 Task: In the  document profit.html Insert page numer 'on bottom of the page' change page color to  'Blue'. Write company name: Versatile
Action: Mouse moved to (305, 463)
Screenshot: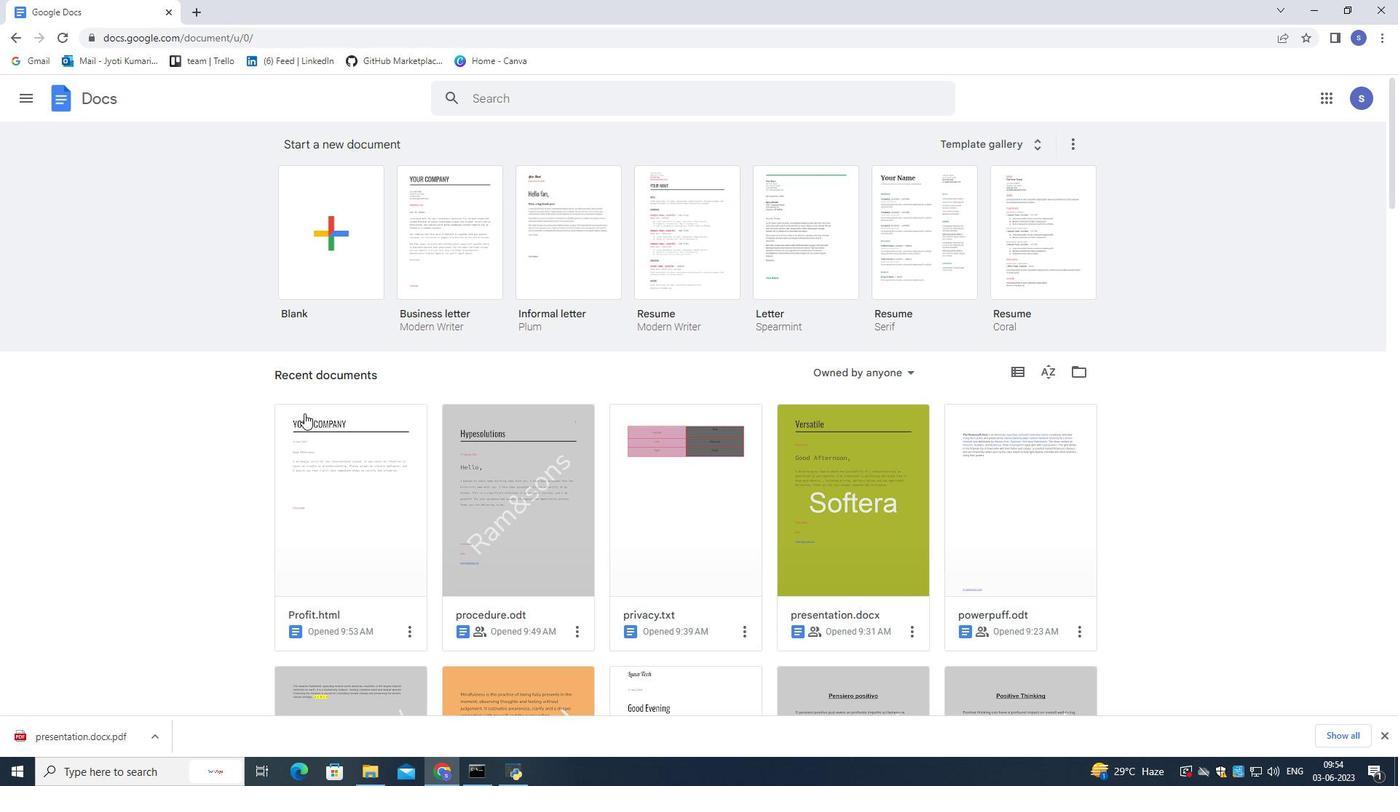 
Action: Mouse pressed left at (305, 463)
Screenshot: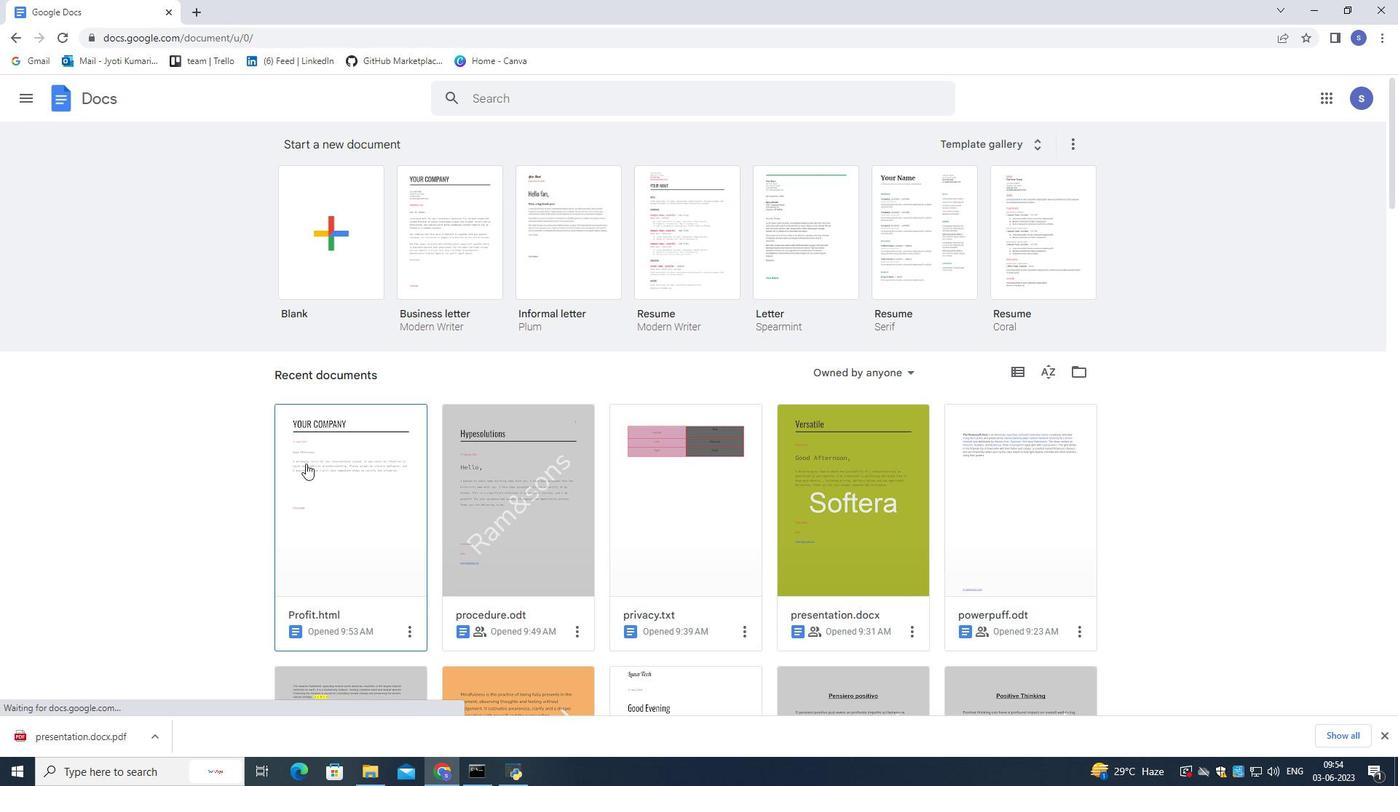 
Action: Mouse pressed left at (305, 463)
Screenshot: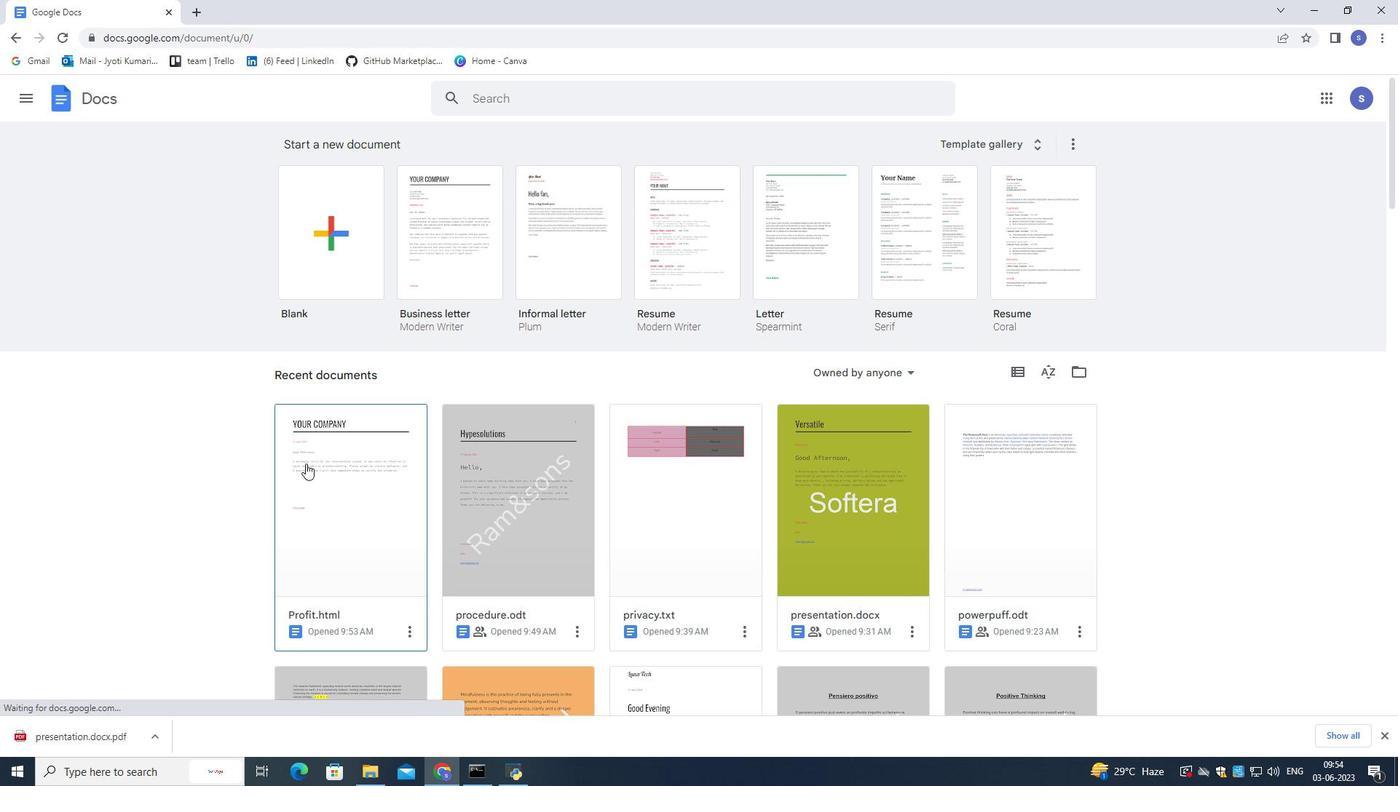 
Action: Mouse moved to (160, 105)
Screenshot: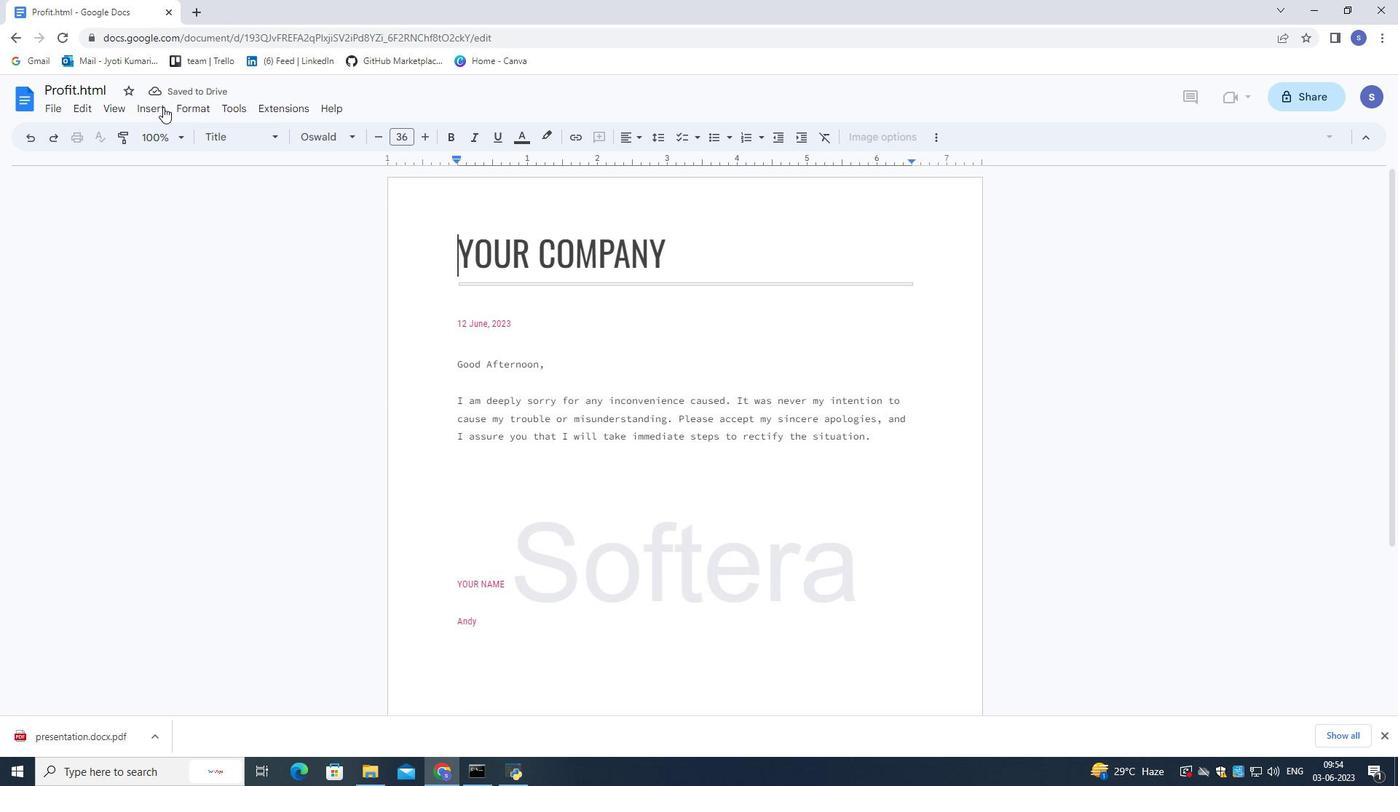 
Action: Mouse pressed left at (160, 105)
Screenshot: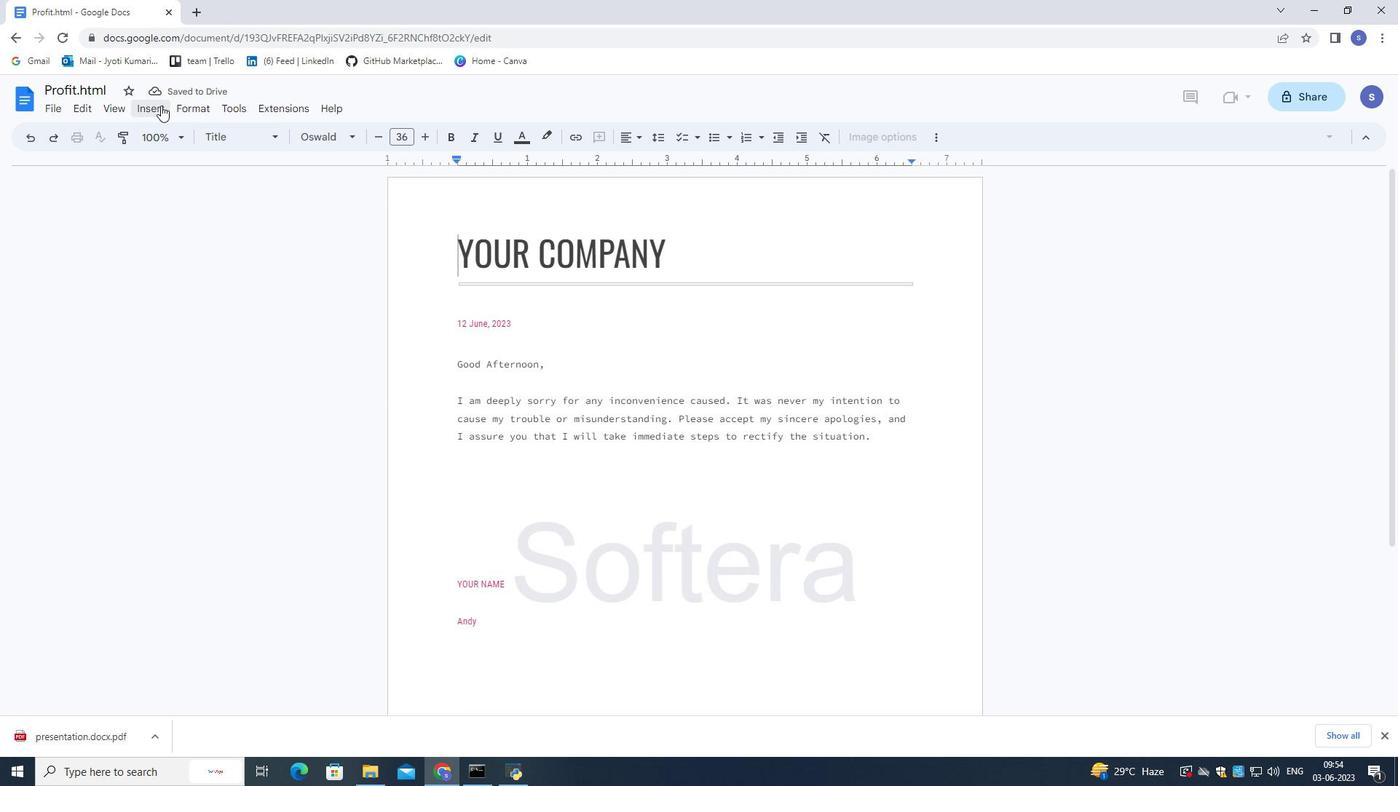 
Action: Mouse moved to (399, 597)
Screenshot: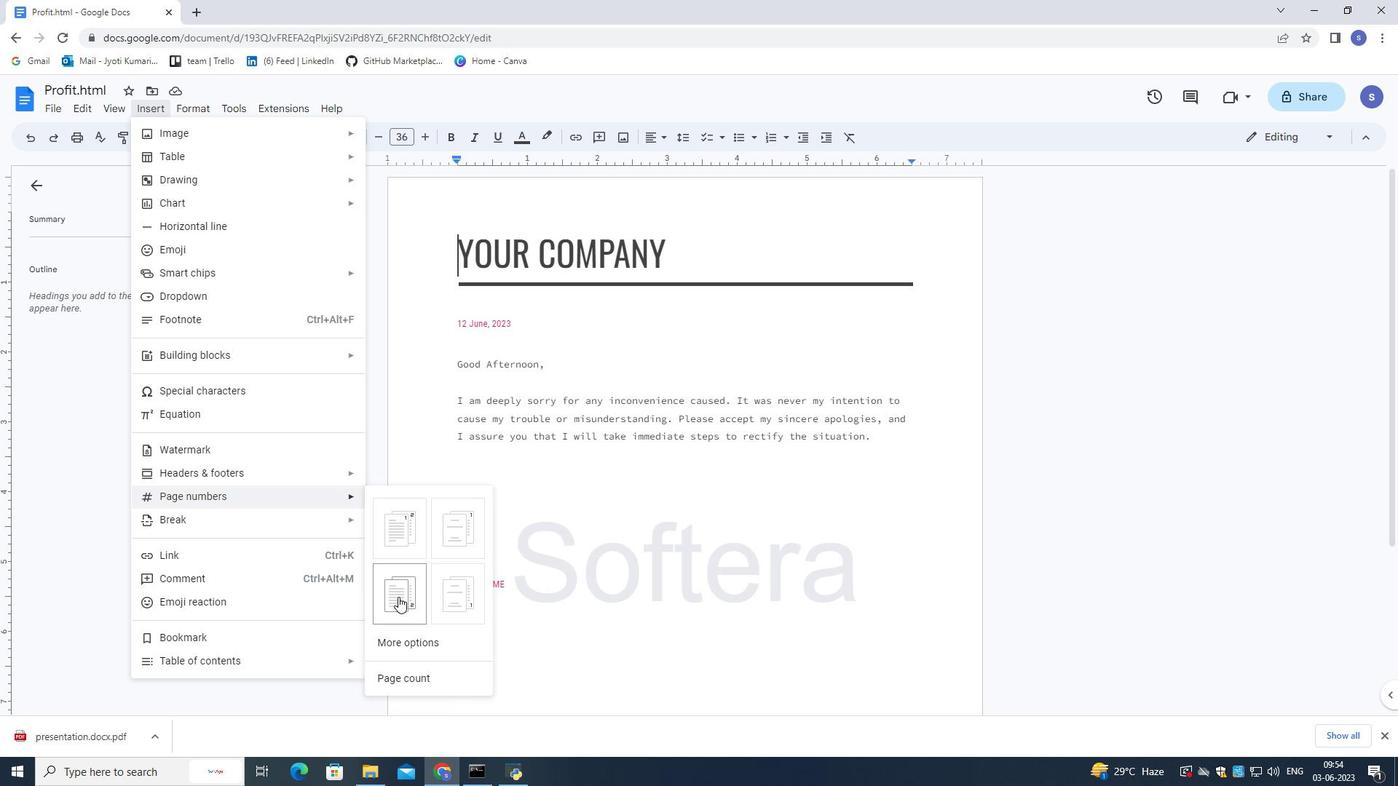 
Action: Mouse pressed left at (399, 597)
Screenshot: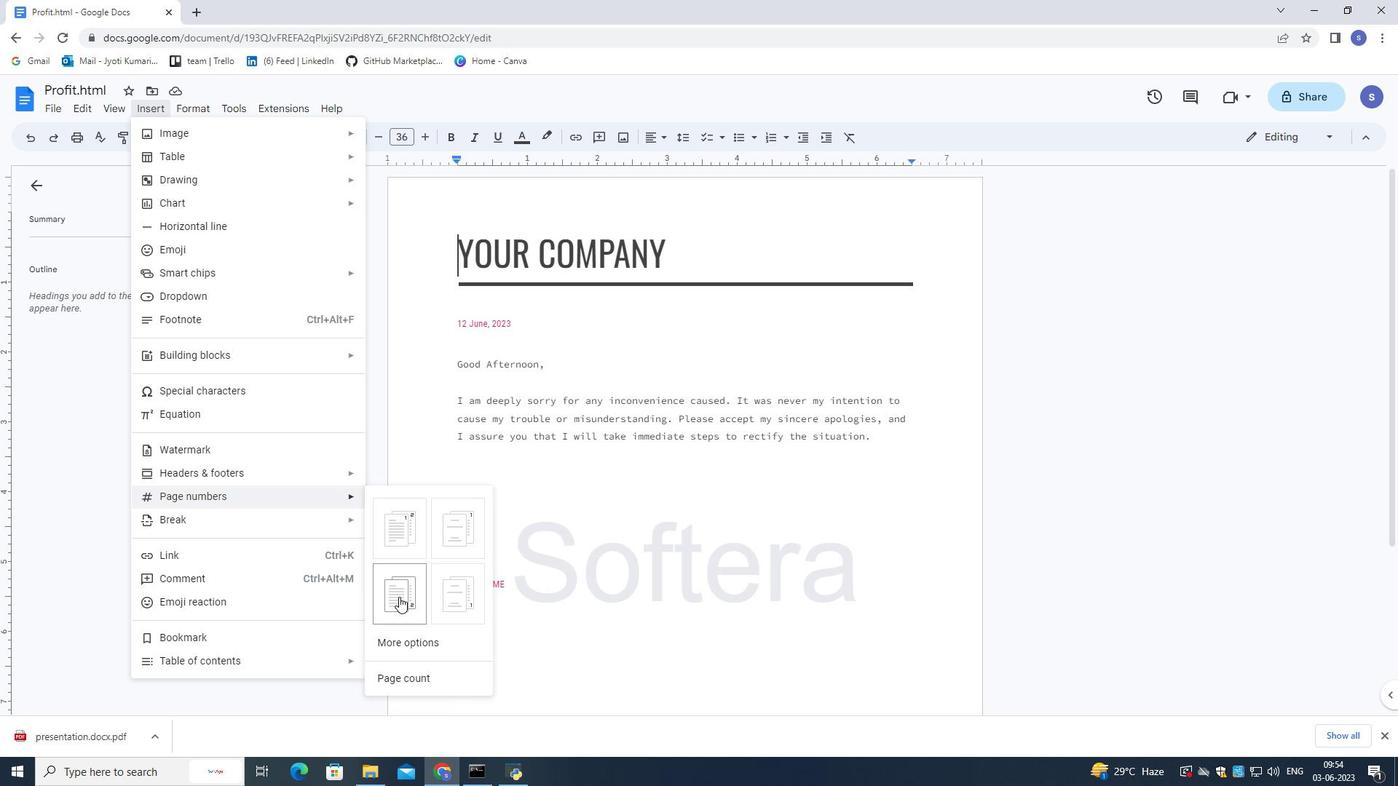
Action: Mouse moved to (47, 107)
Screenshot: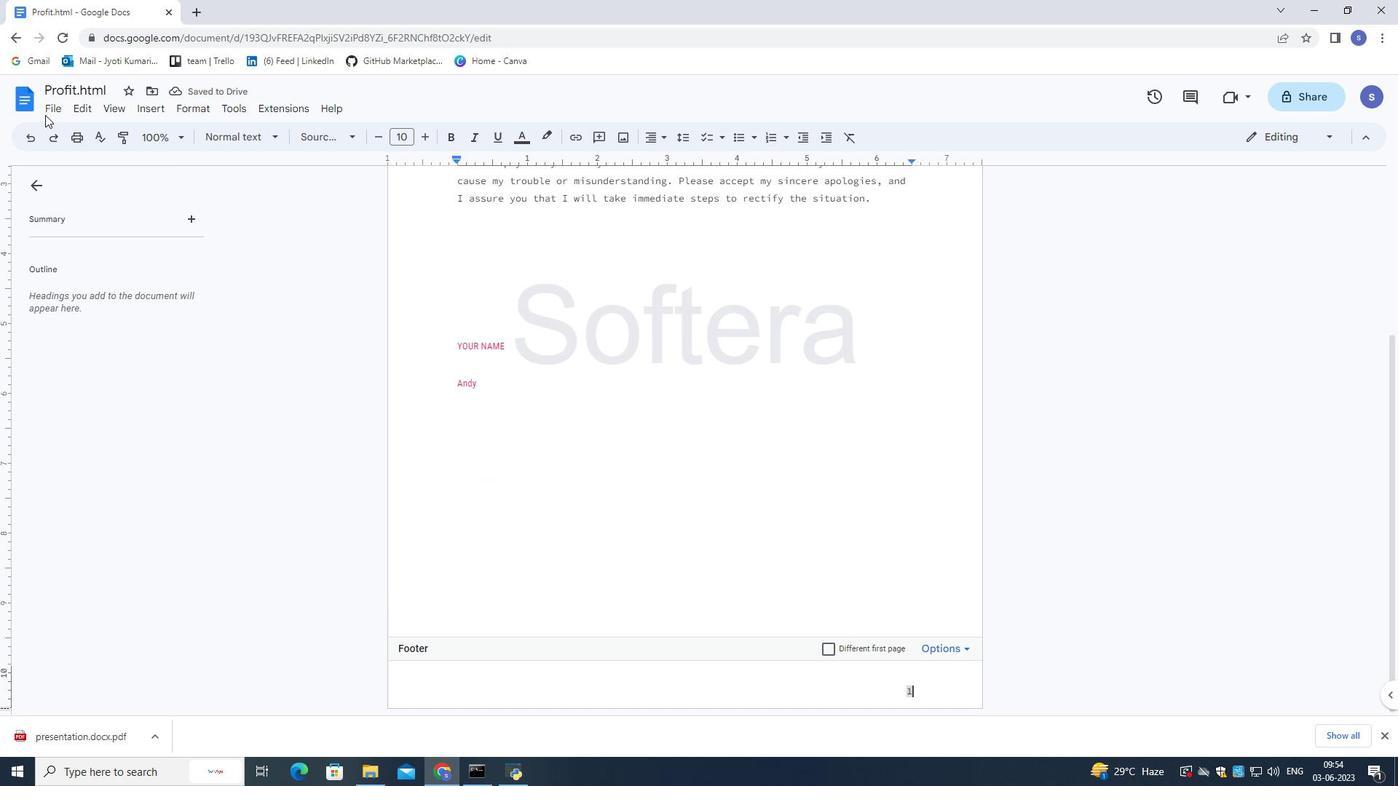 
Action: Mouse pressed left at (47, 107)
Screenshot: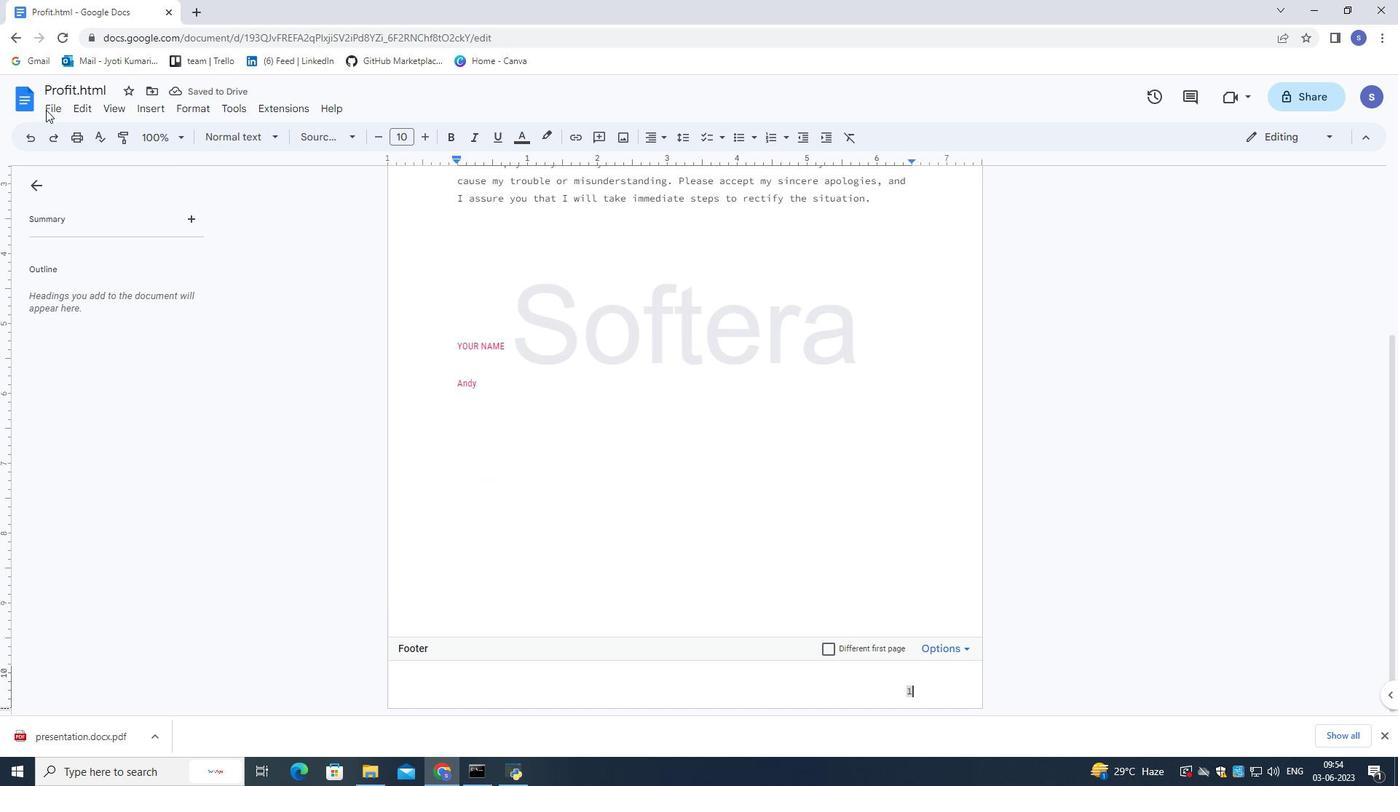 
Action: Mouse moved to (104, 508)
Screenshot: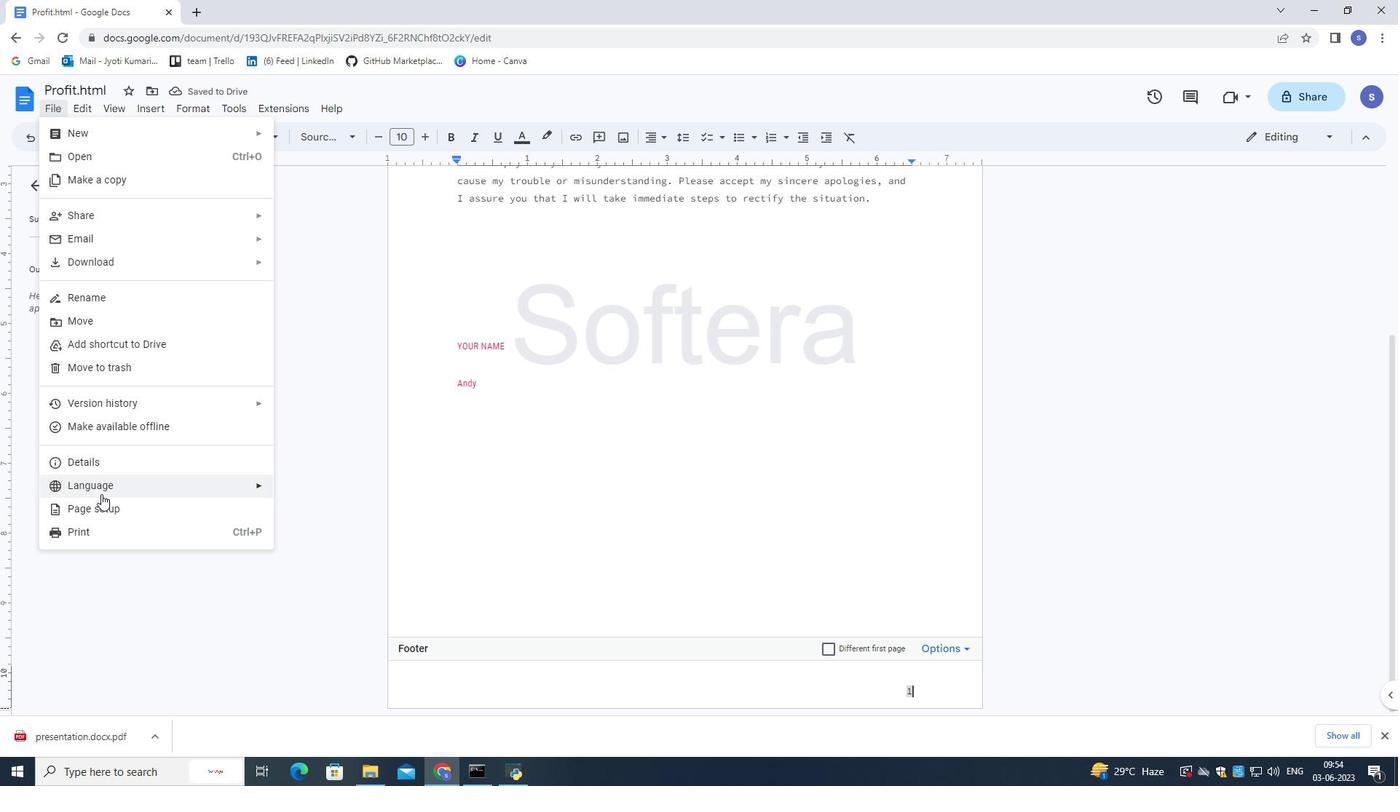 
Action: Mouse pressed left at (104, 508)
Screenshot: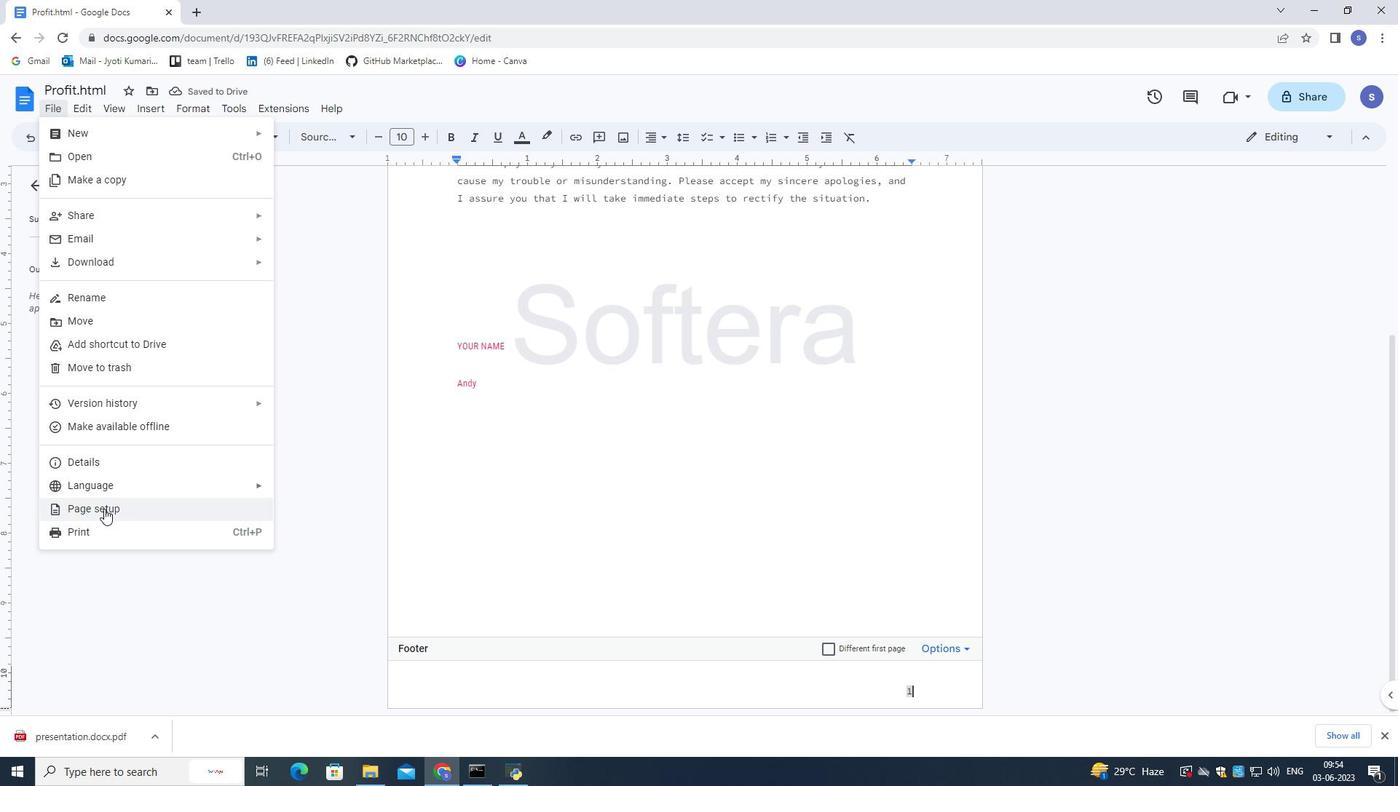 
Action: Mouse moved to (579, 485)
Screenshot: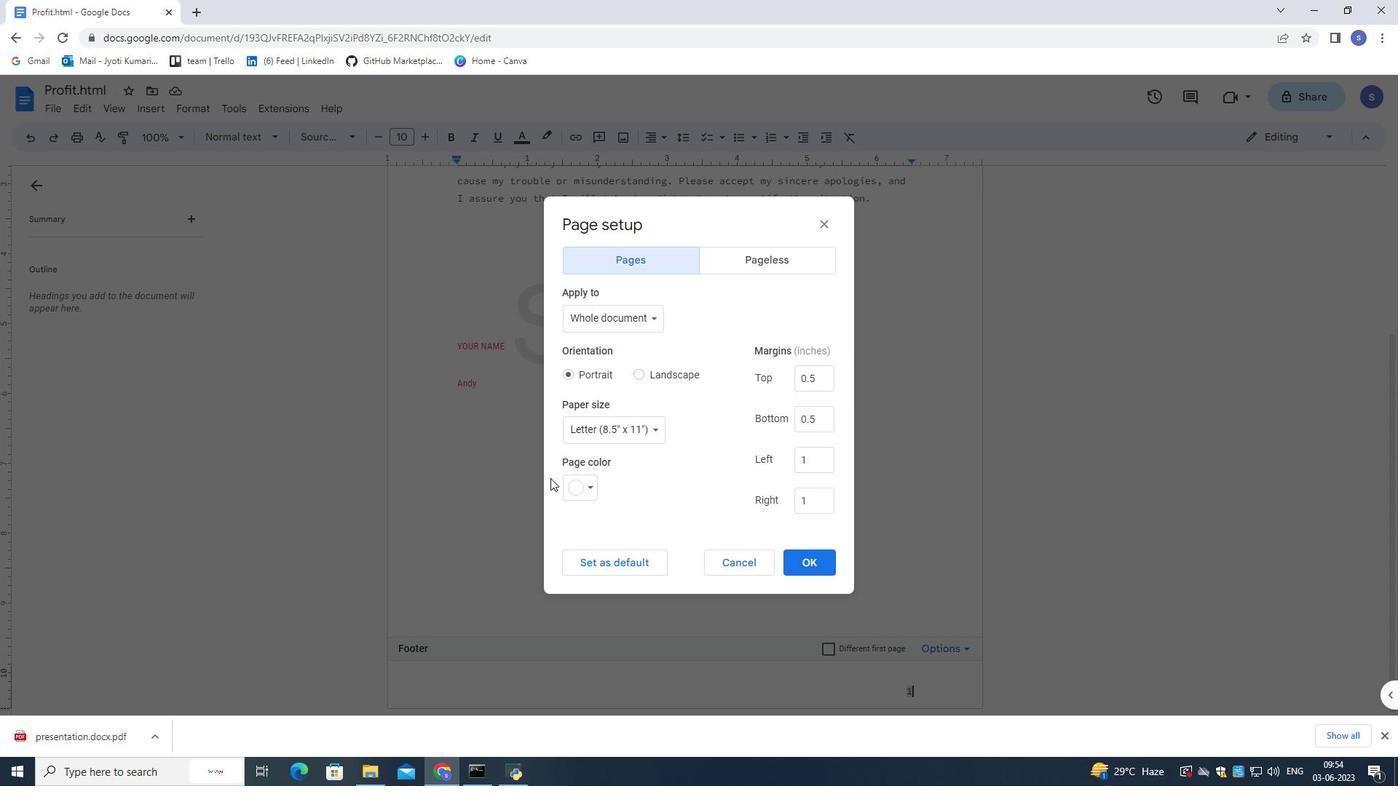 
Action: Mouse pressed left at (579, 485)
Screenshot: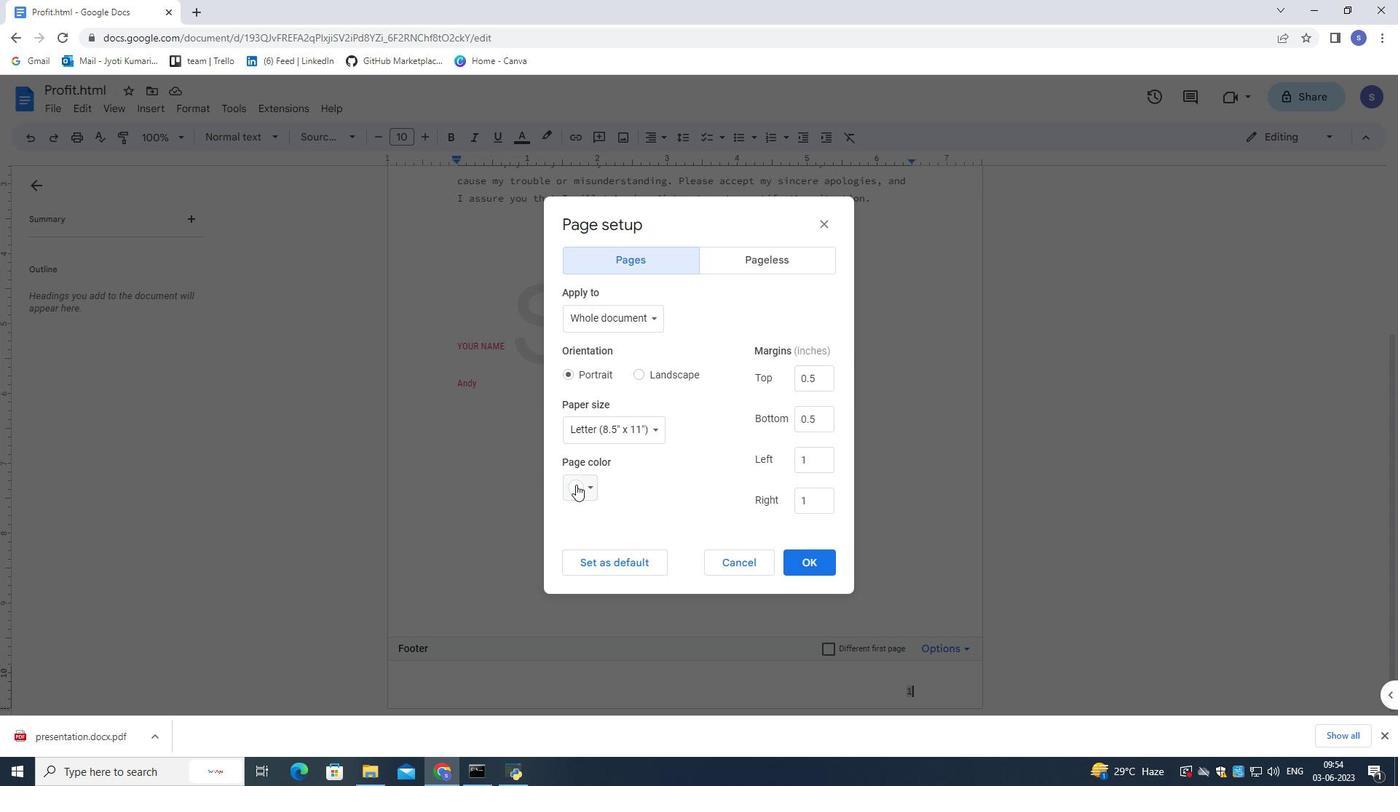 
Action: Mouse moved to (691, 581)
Screenshot: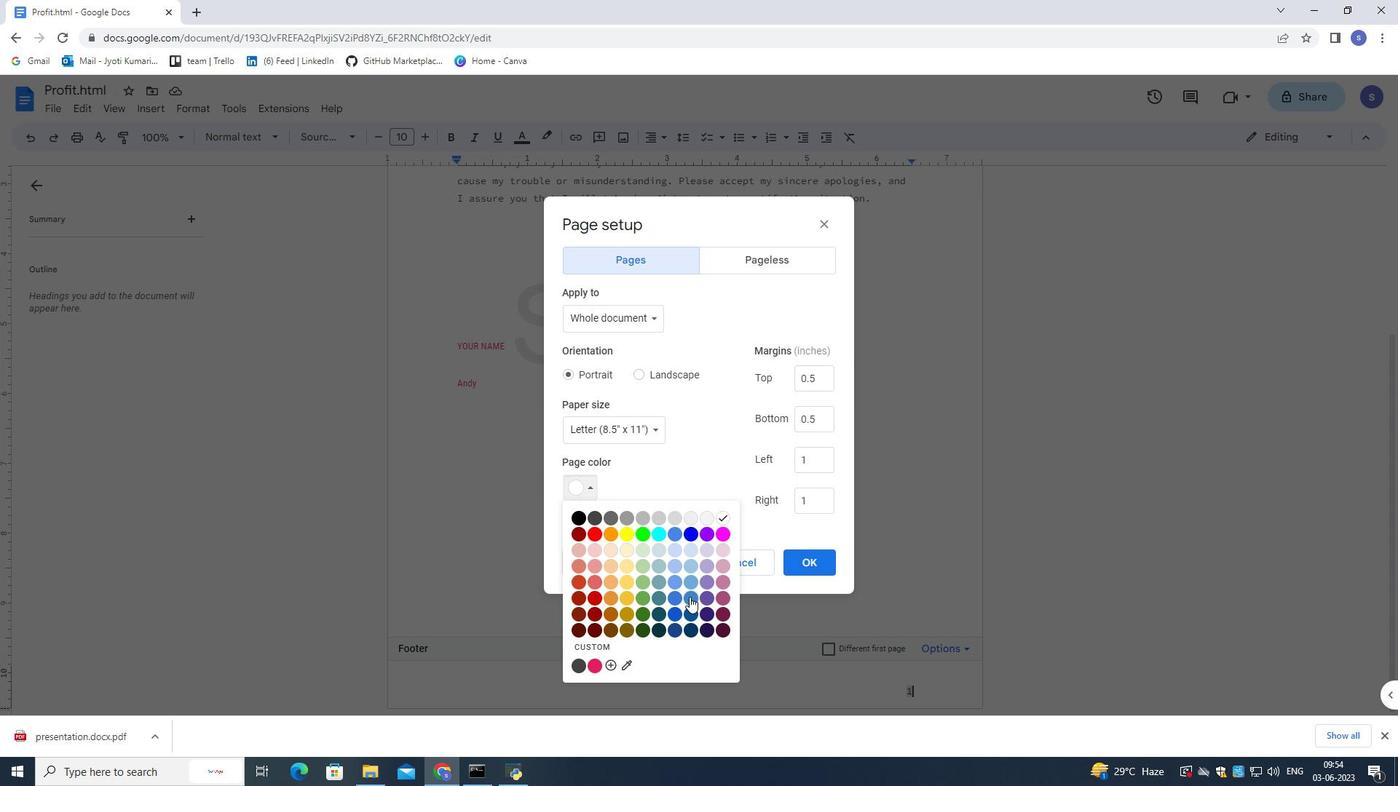 
Action: Mouse pressed left at (691, 581)
Screenshot: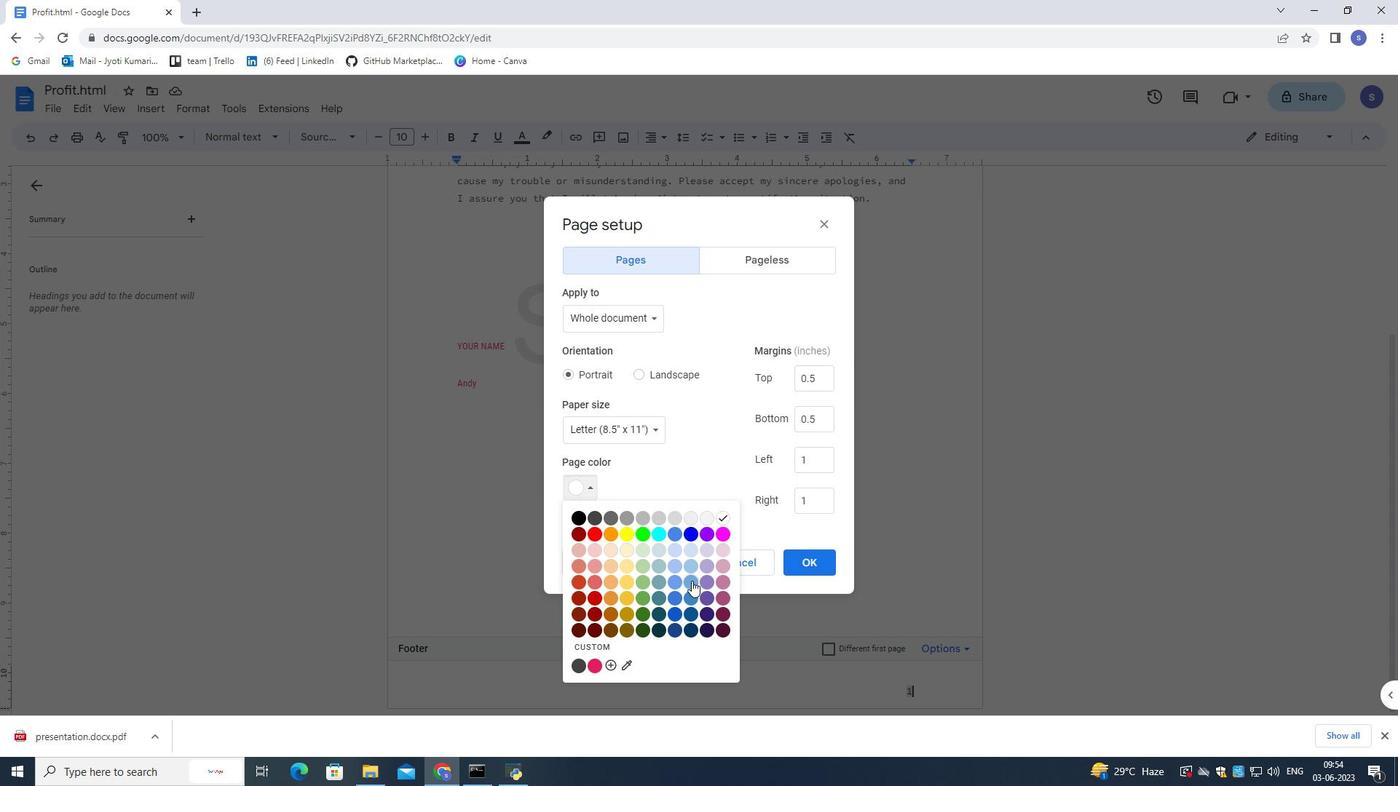 
Action: Mouse moved to (820, 562)
Screenshot: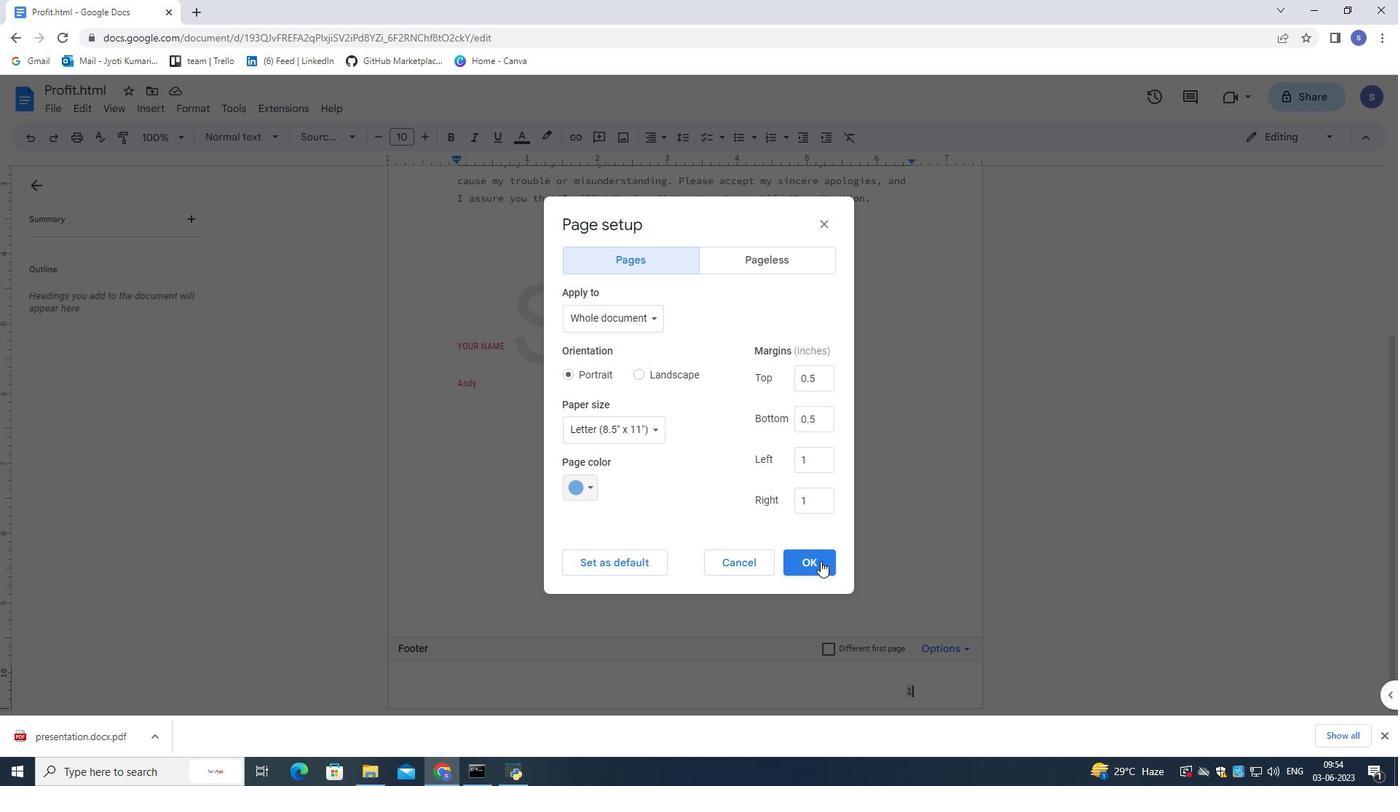
Action: Mouse pressed left at (820, 562)
Screenshot: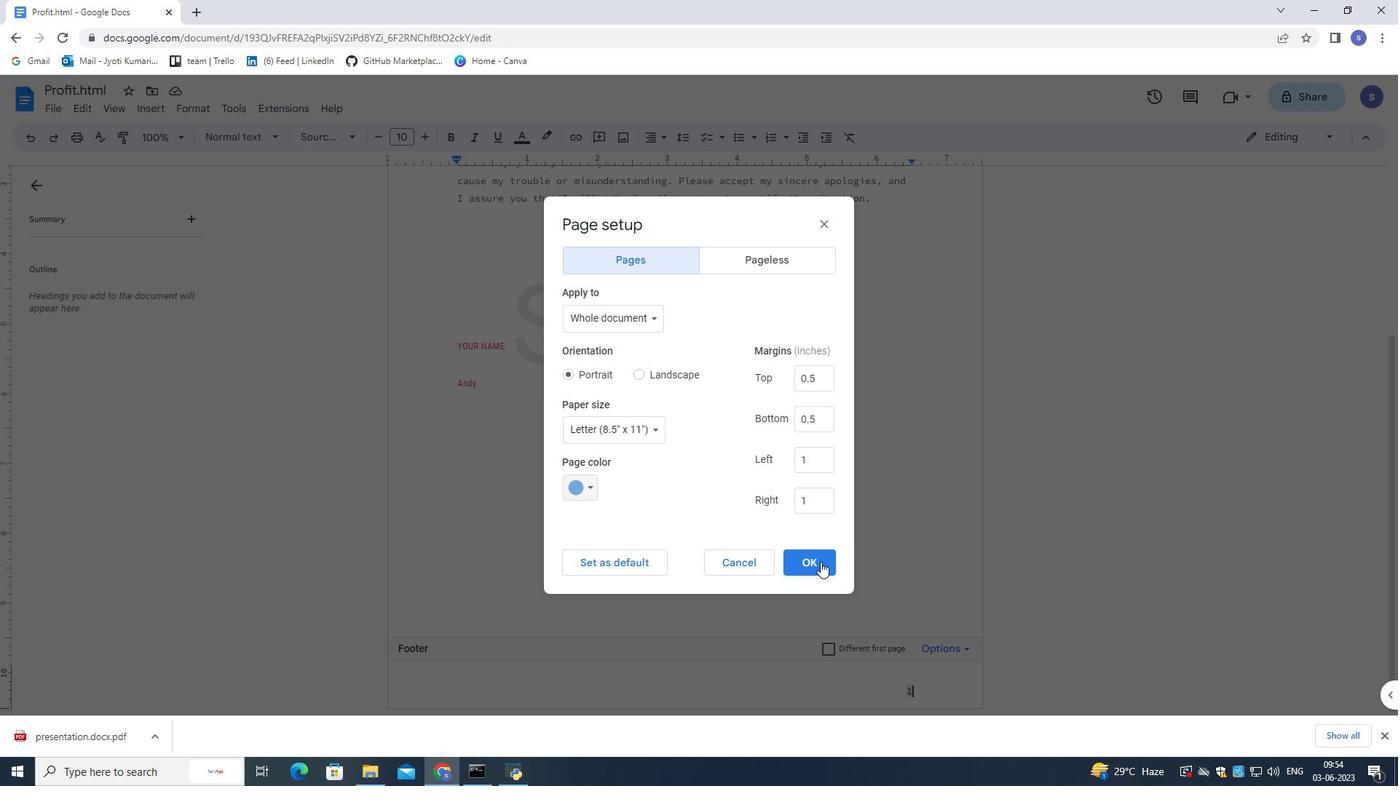 
Action: Mouse moved to (699, 467)
Screenshot: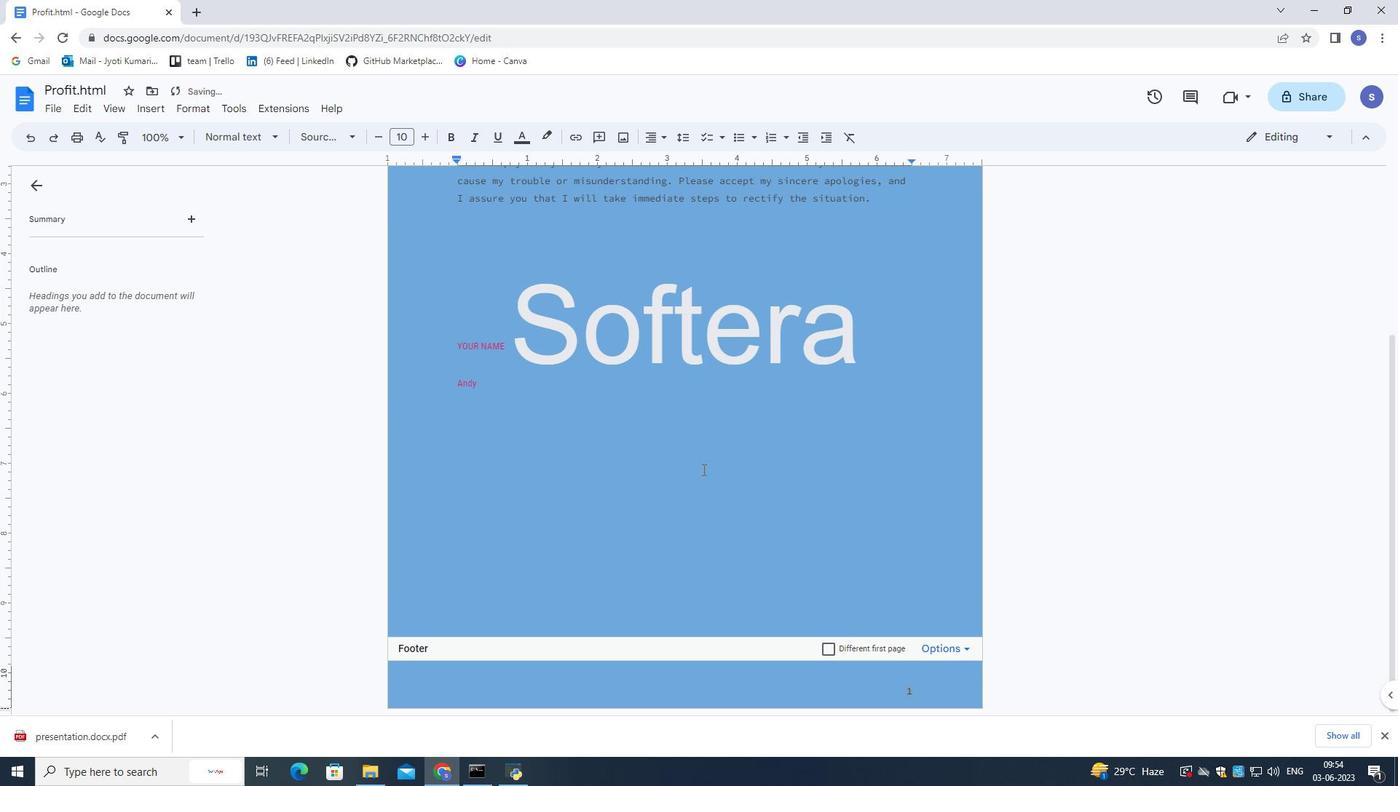 
Action: Mouse scrolled (699, 468) with delta (0, 0)
Screenshot: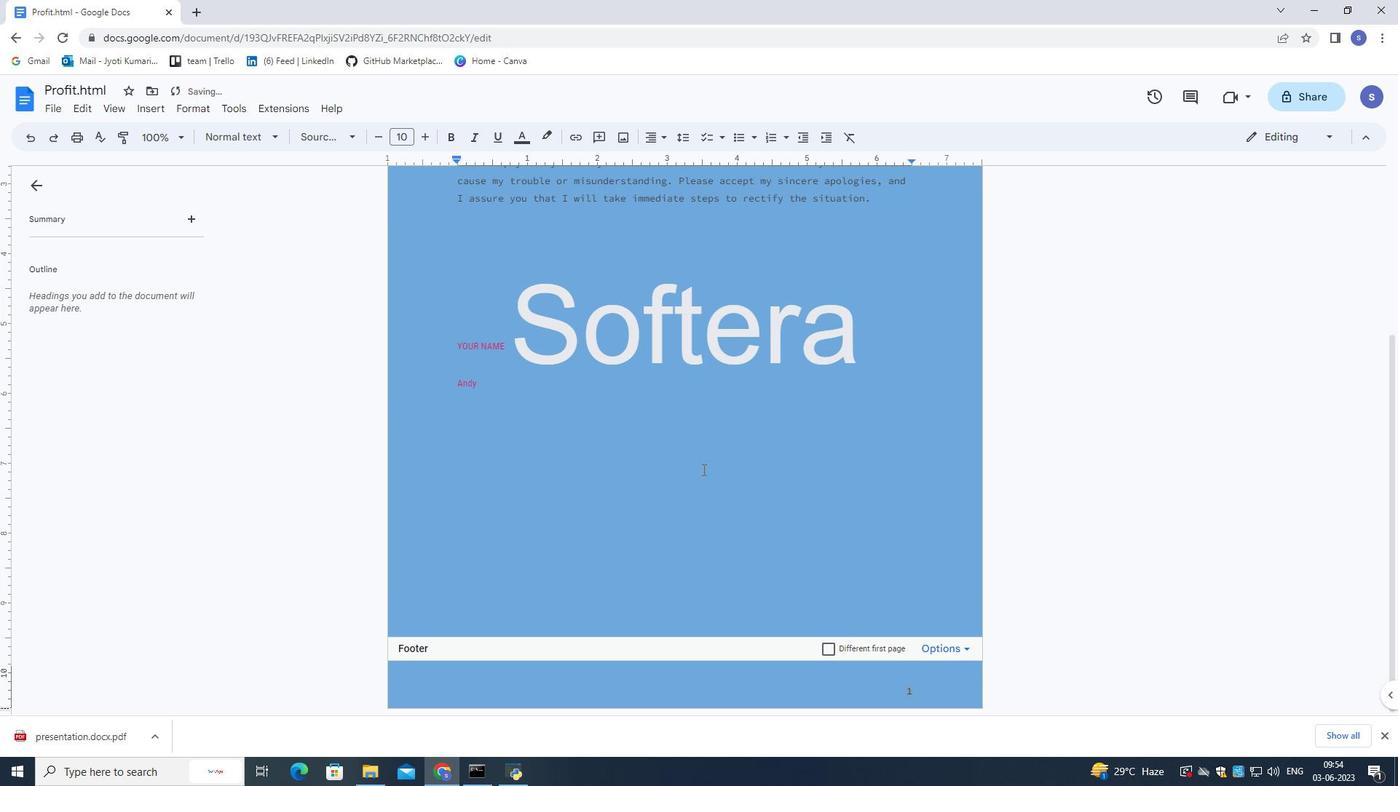 
Action: Mouse moved to (698, 466)
Screenshot: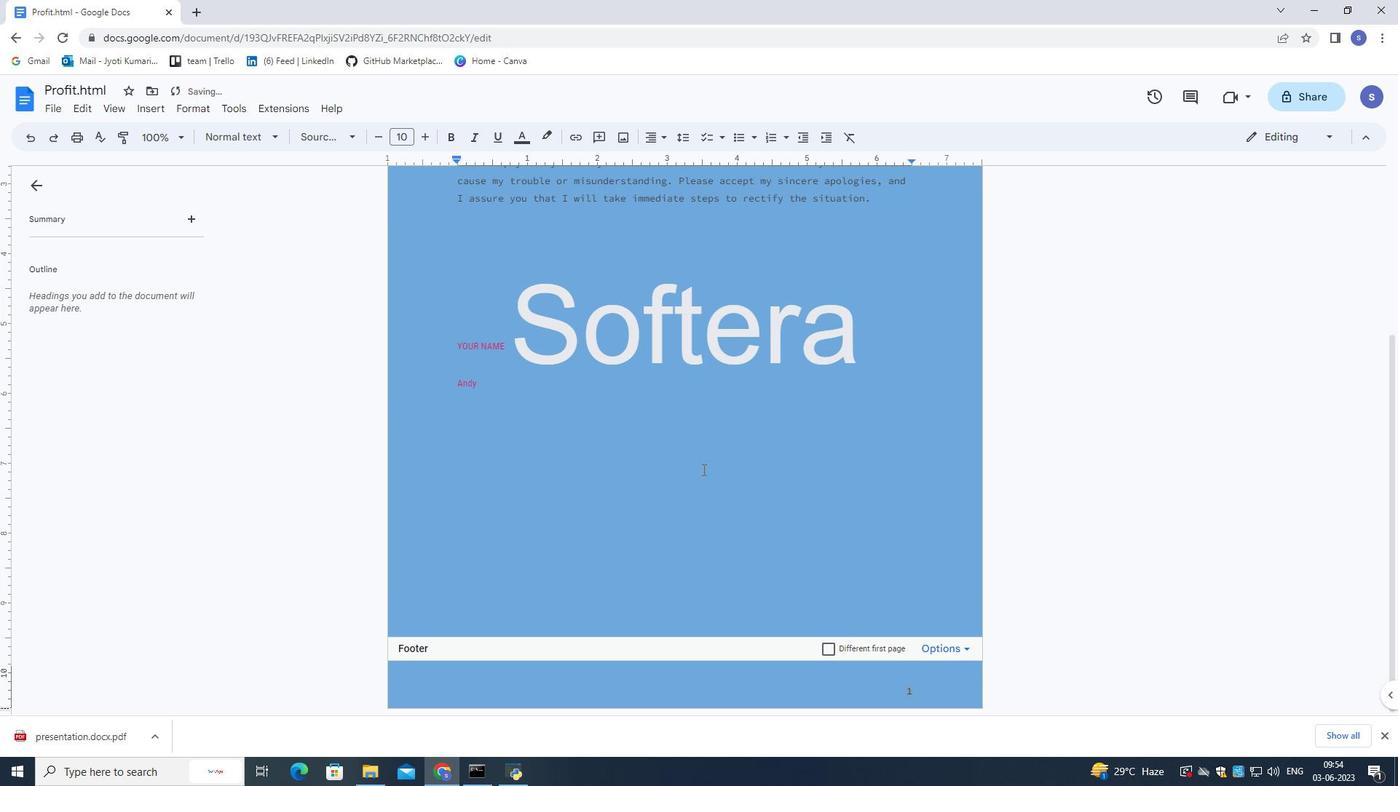 
Action: Mouse scrolled (698, 467) with delta (0, 0)
Screenshot: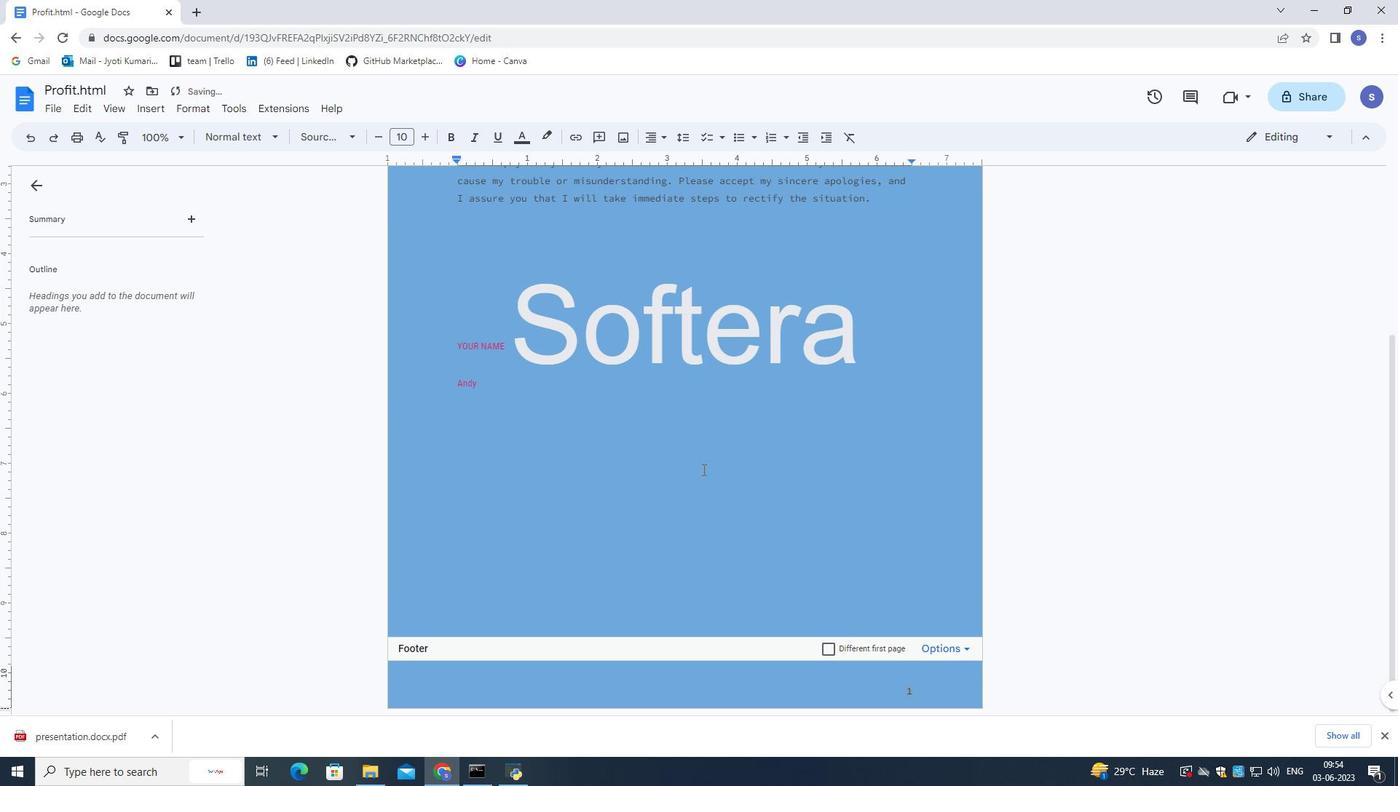 
Action: Mouse scrolled (698, 467) with delta (0, 0)
Screenshot: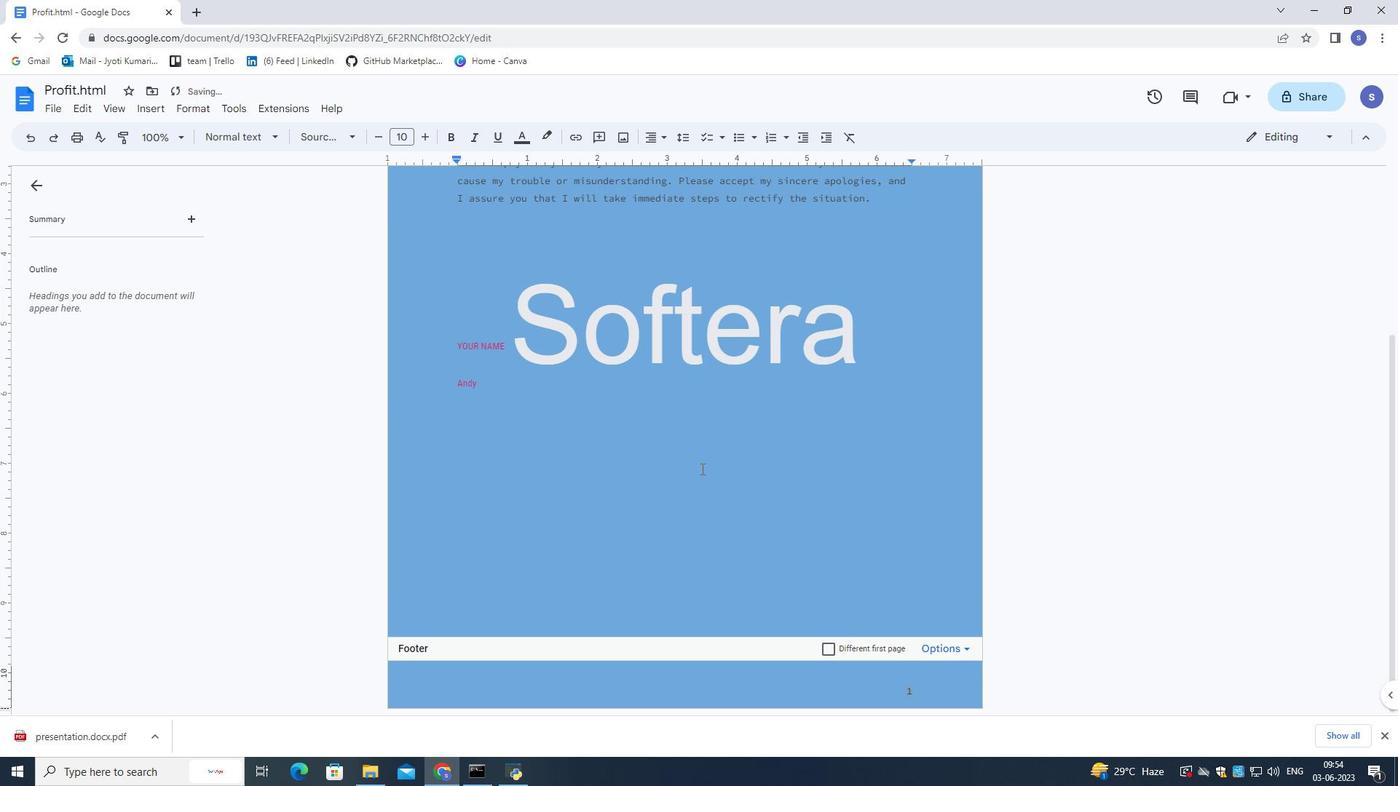 
Action: Mouse moved to (698, 466)
Screenshot: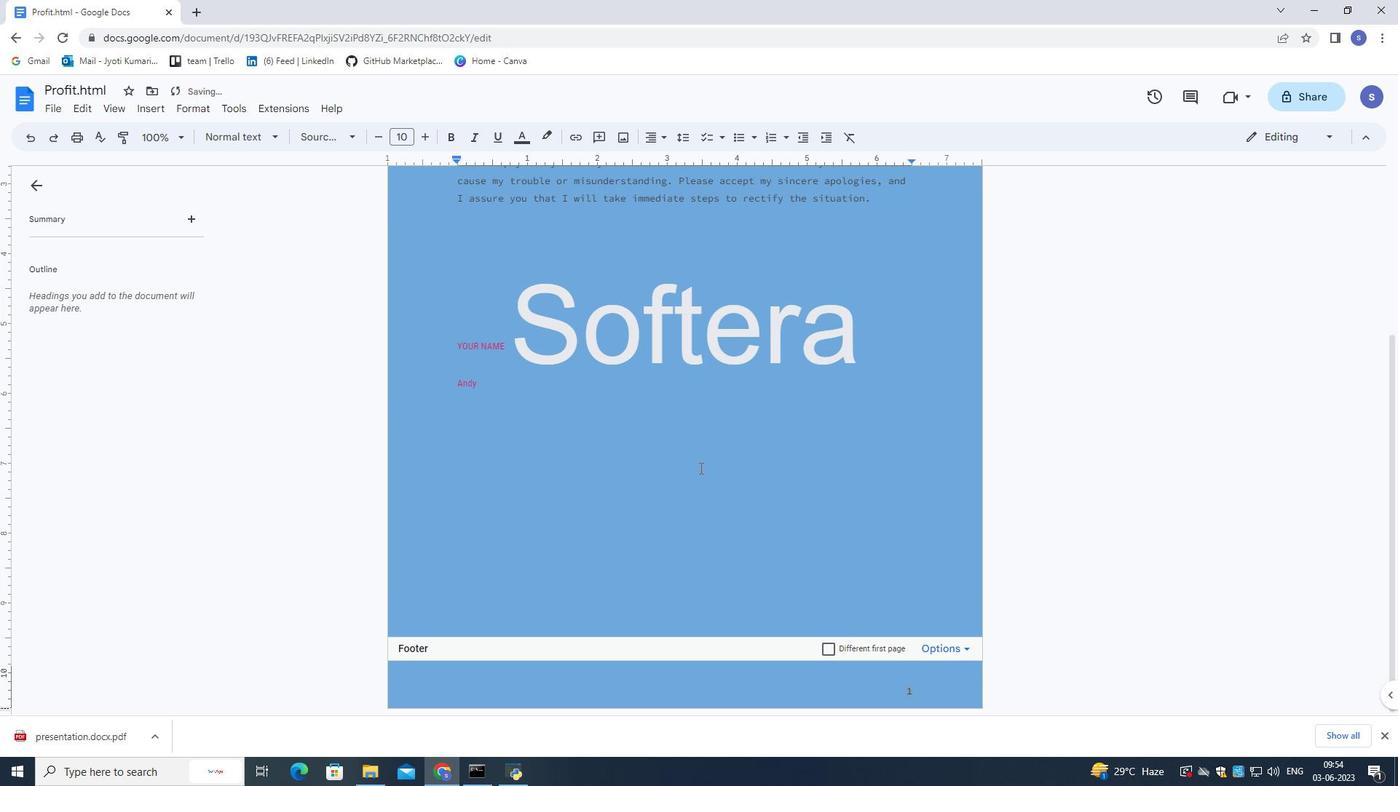 
Action: Mouse scrolled (698, 466) with delta (0, 0)
Screenshot: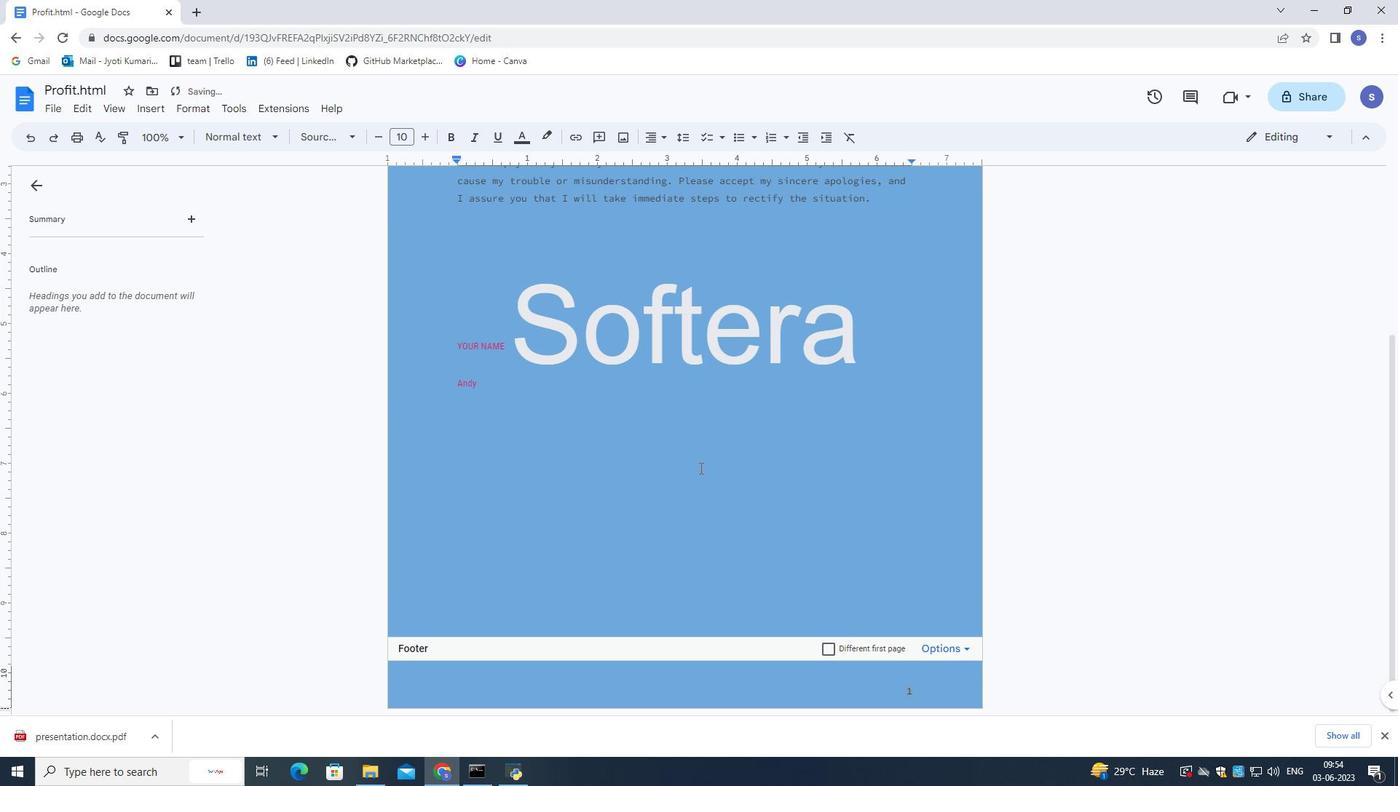 
Action: Mouse moved to (698, 465)
Screenshot: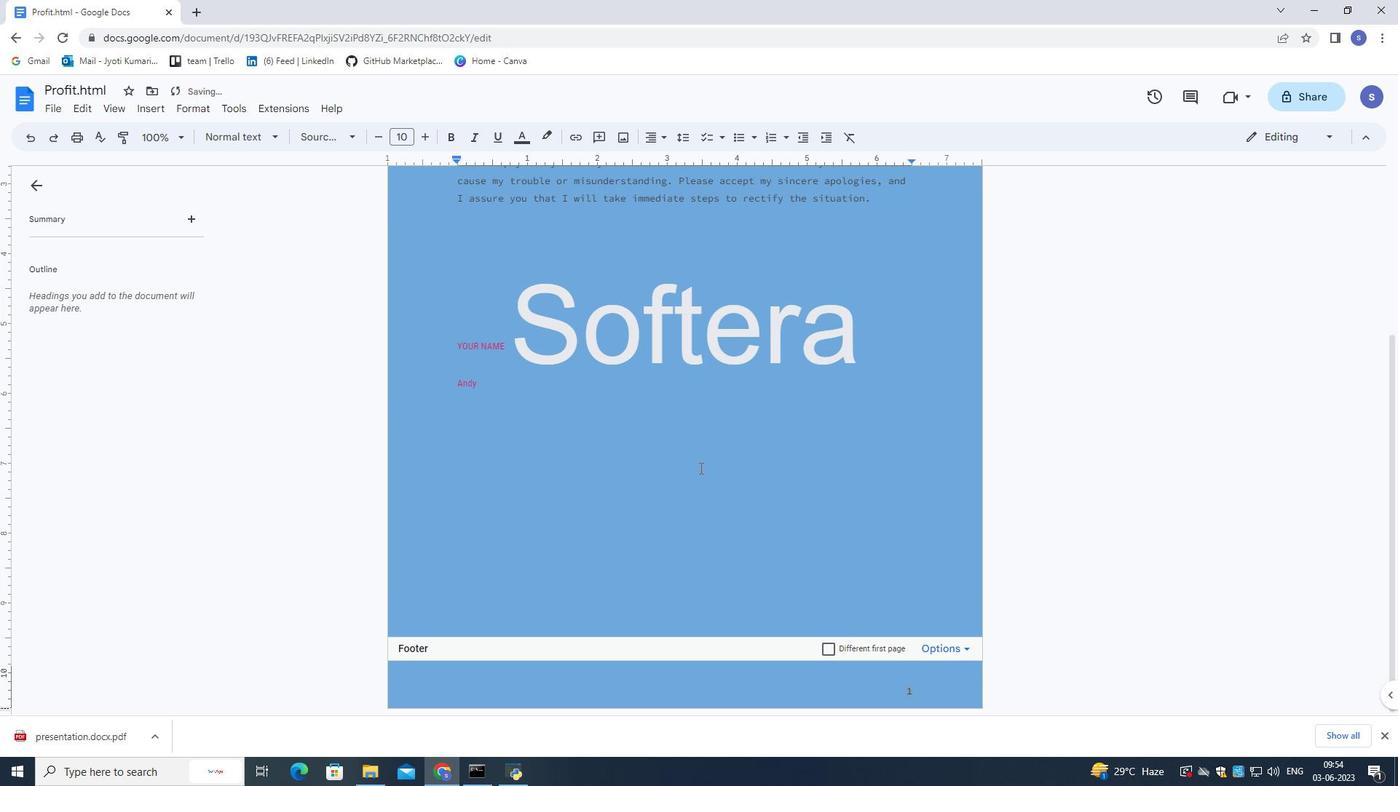 
Action: Mouse scrolled (698, 466) with delta (0, 0)
Screenshot: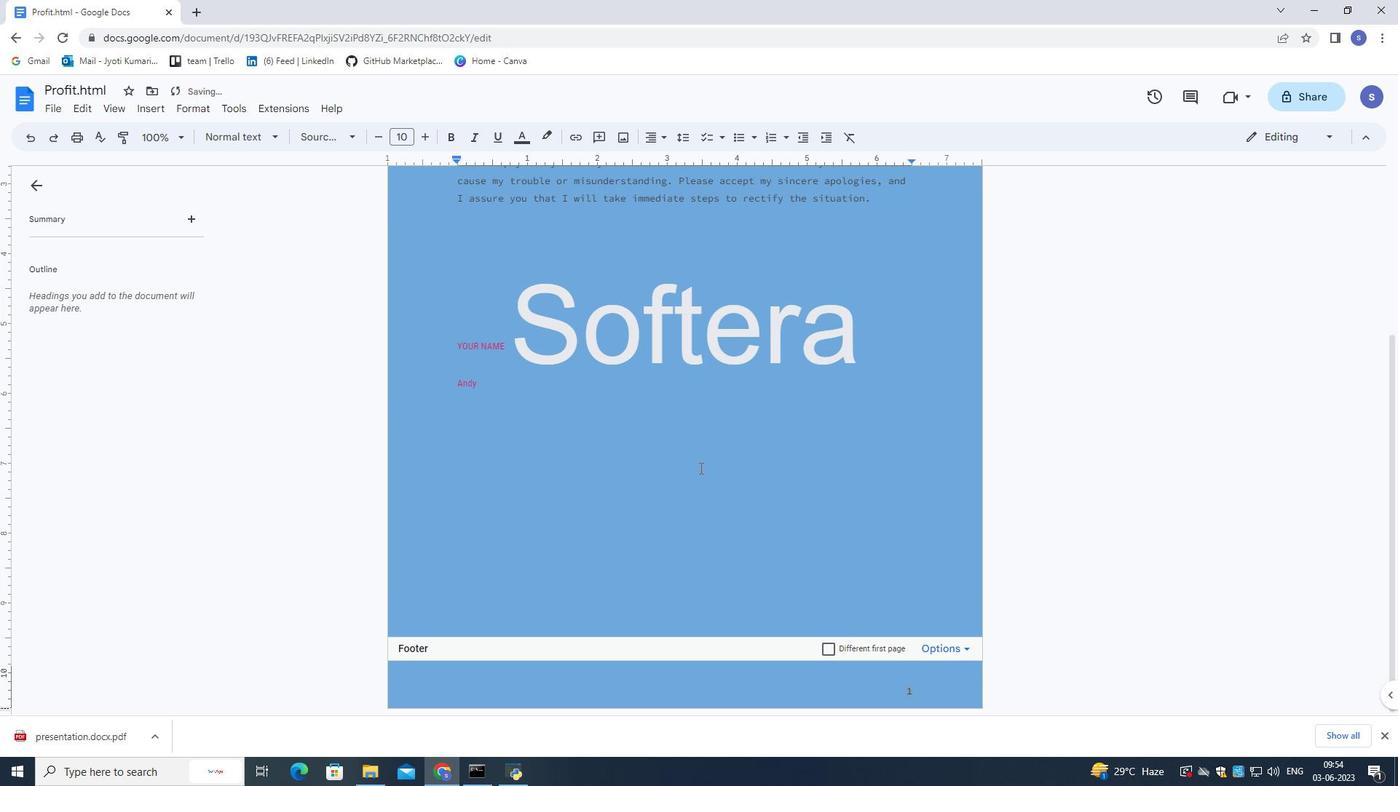 
Action: Mouse moved to (696, 464)
Screenshot: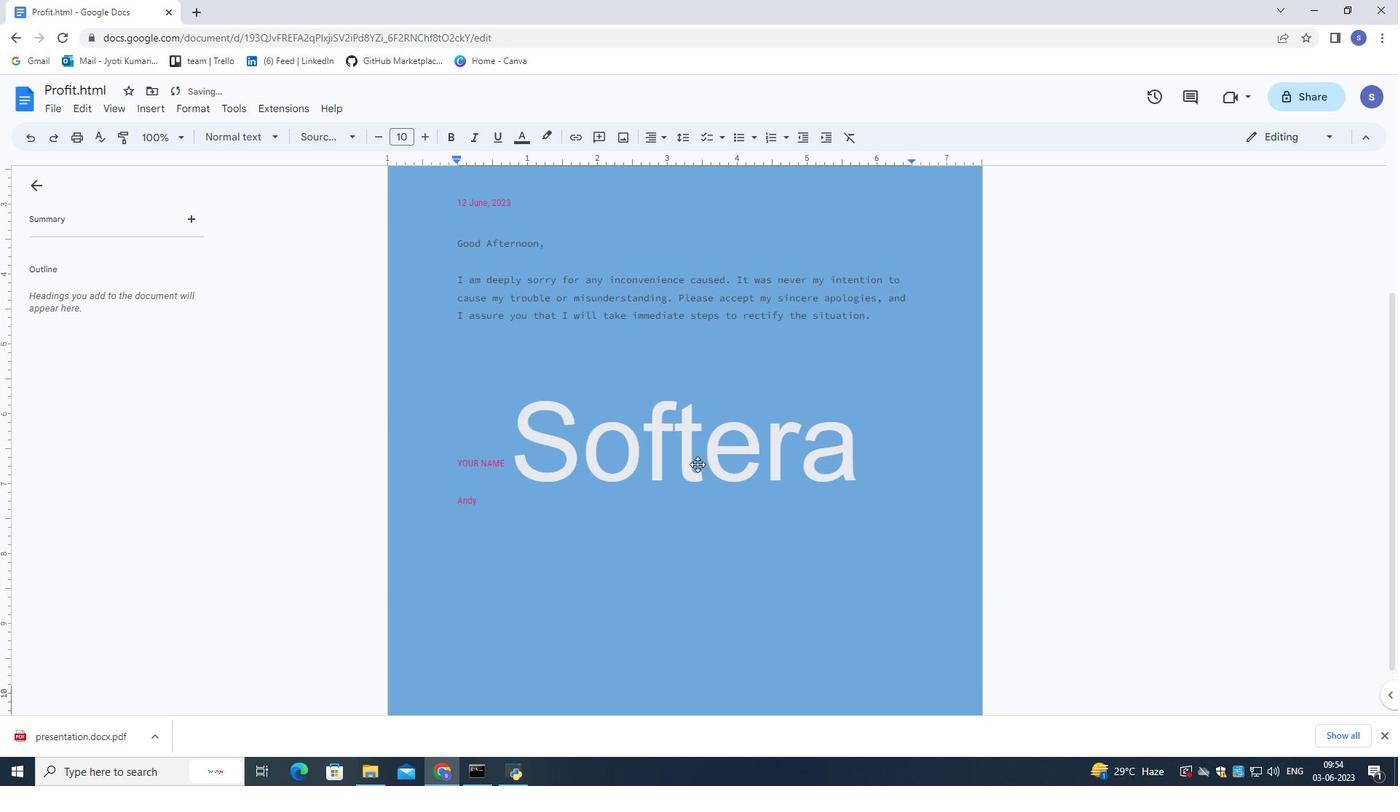 
Action: Mouse scrolled (696, 465) with delta (0, 0)
Screenshot: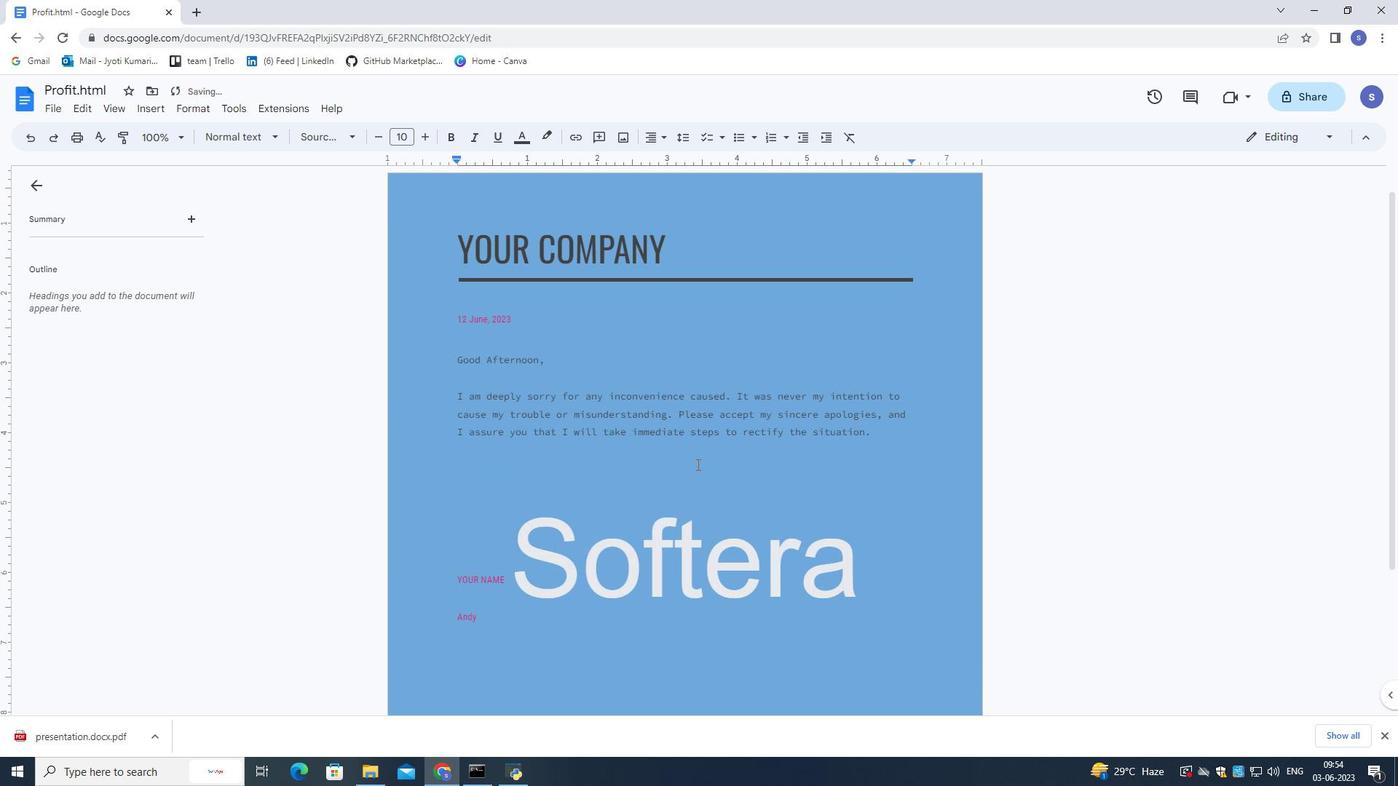 
Action: Mouse scrolled (696, 465) with delta (0, 0)
Screenshot: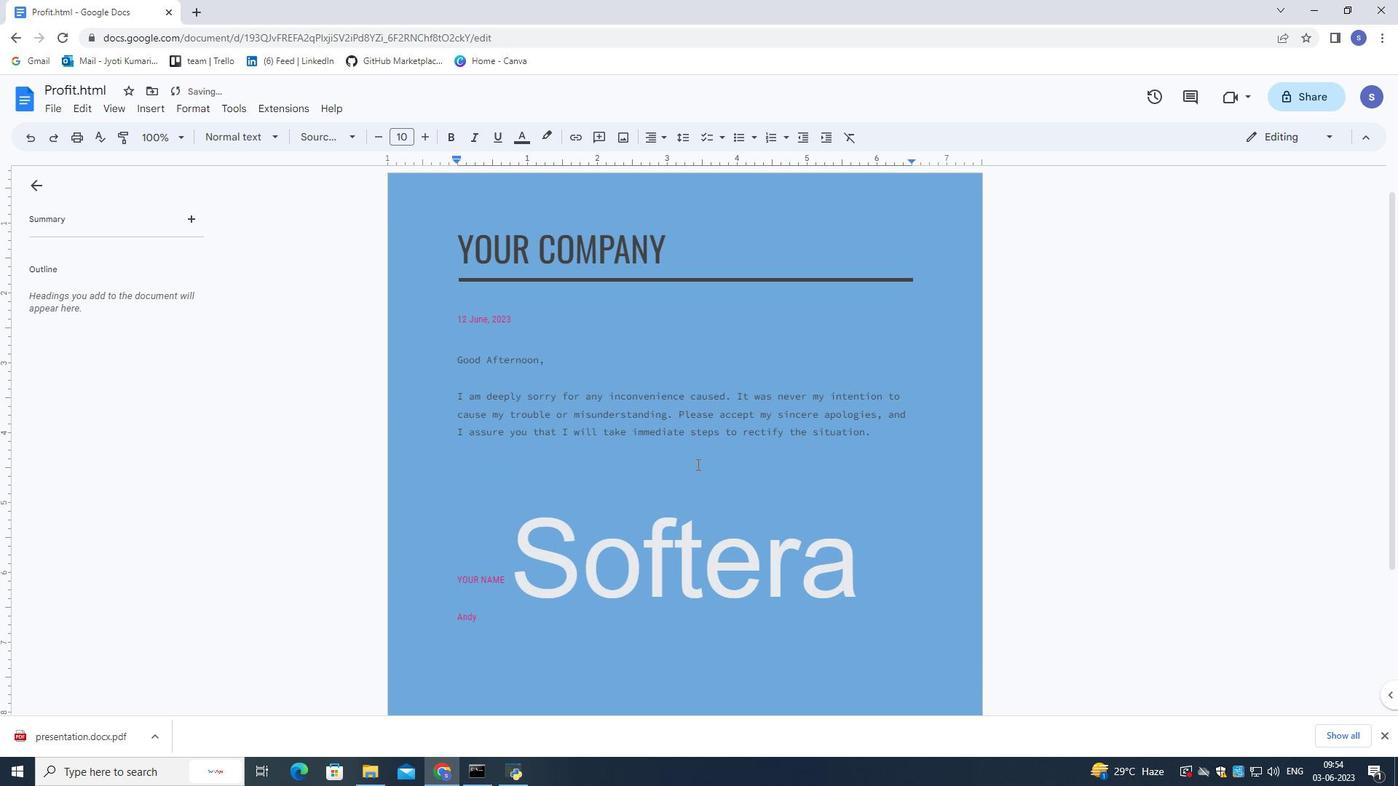 
Action: Mouse moved to (665, 257)
Screenshot: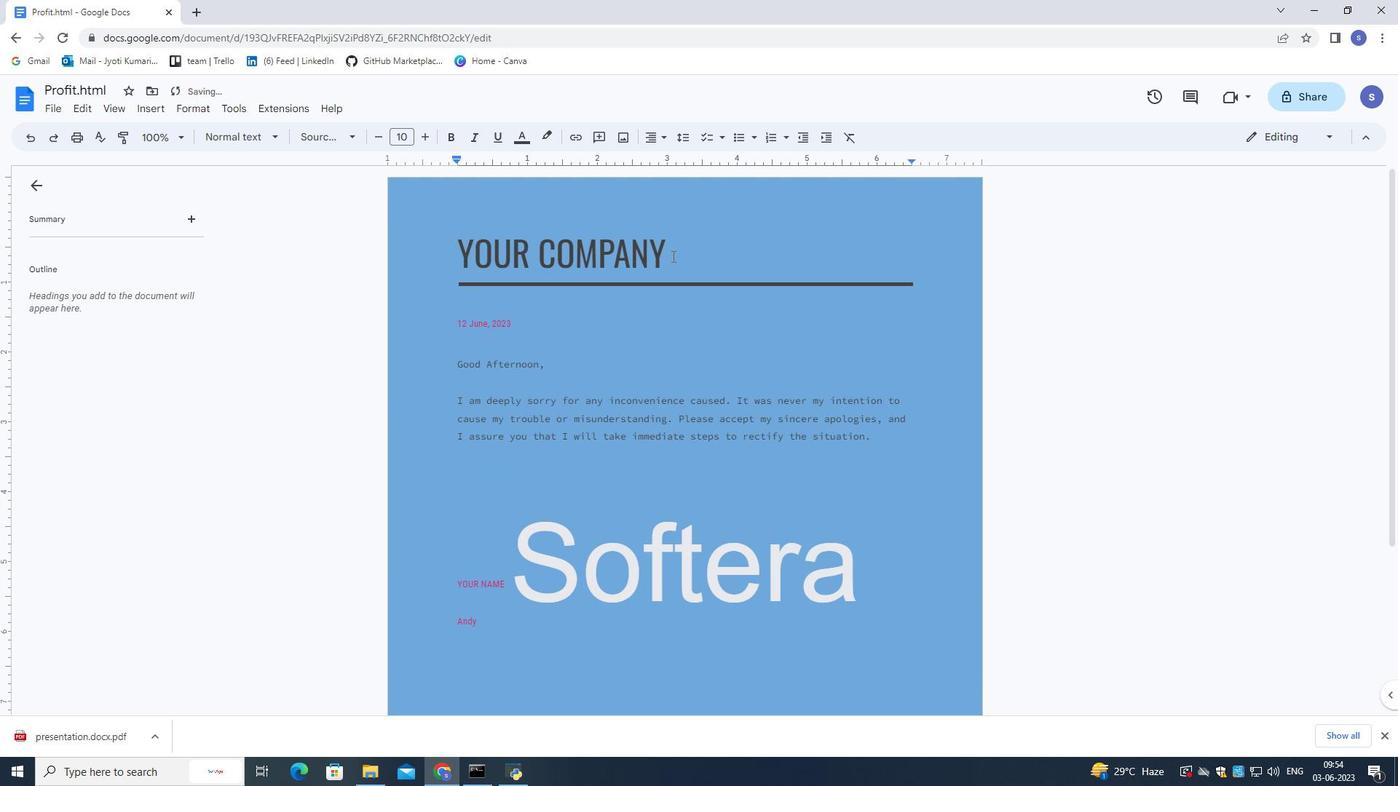 
Action: Mouse pressed left at (665, 257)
Screenshot: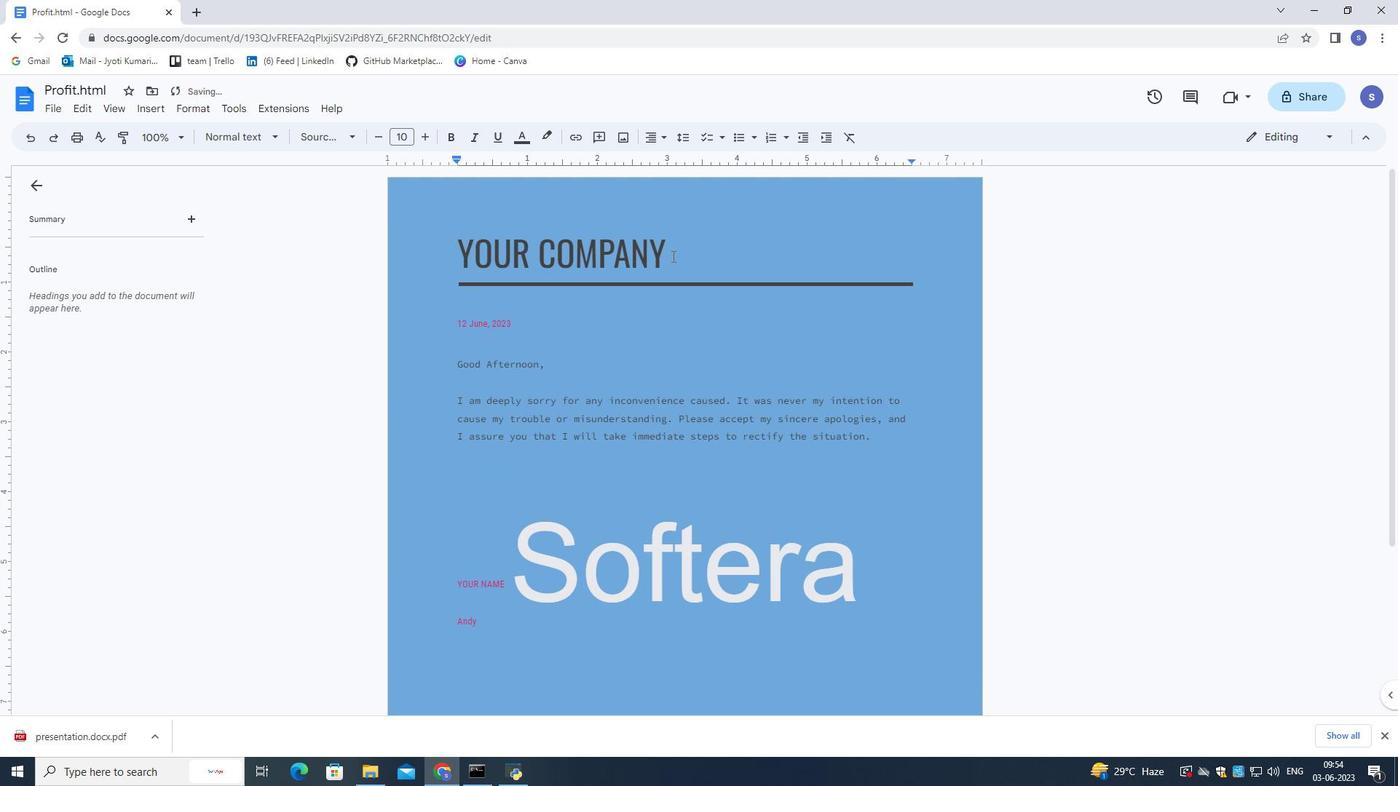 
Action: Mouse moved to (407, 259)
Screenshot: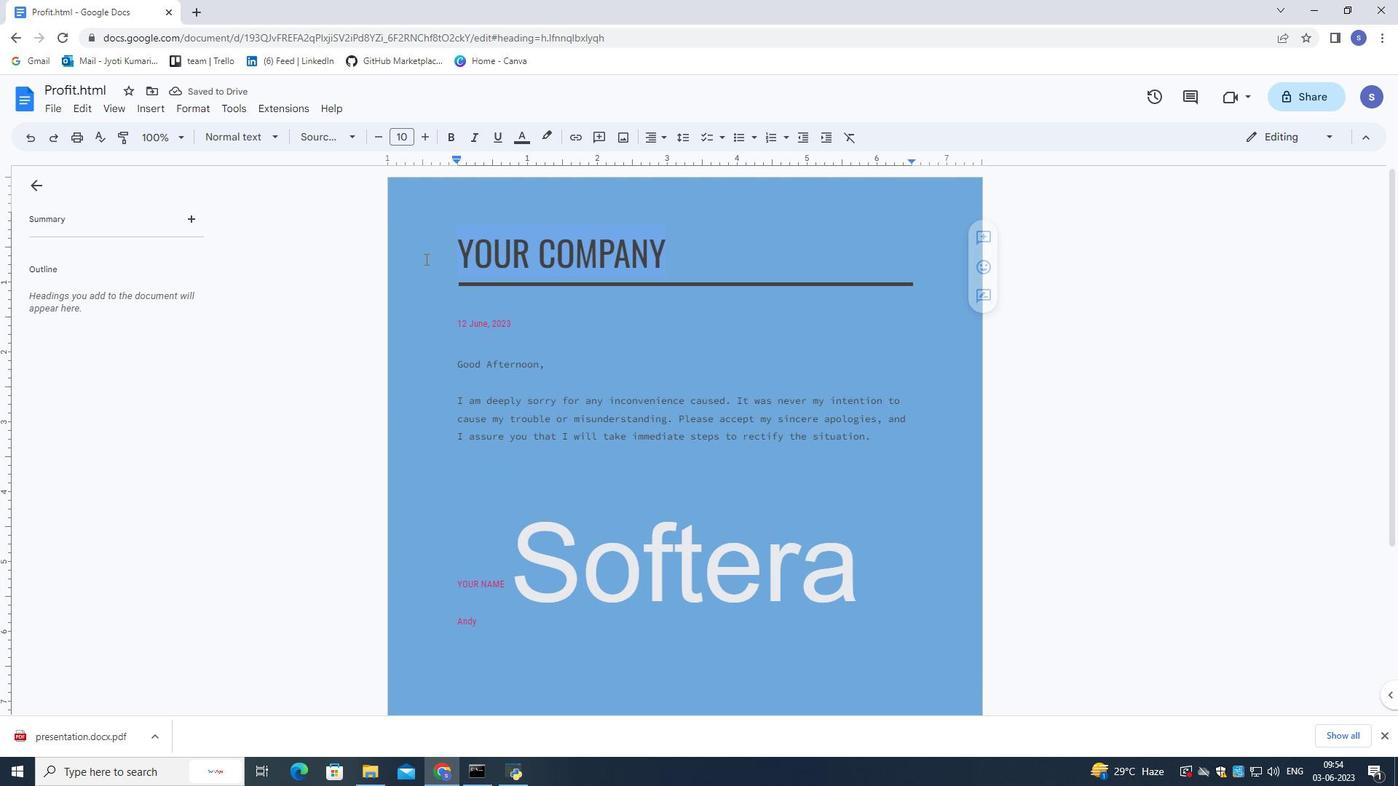 
Action: Key pressed <Key.shift>Versatile
Screenshot: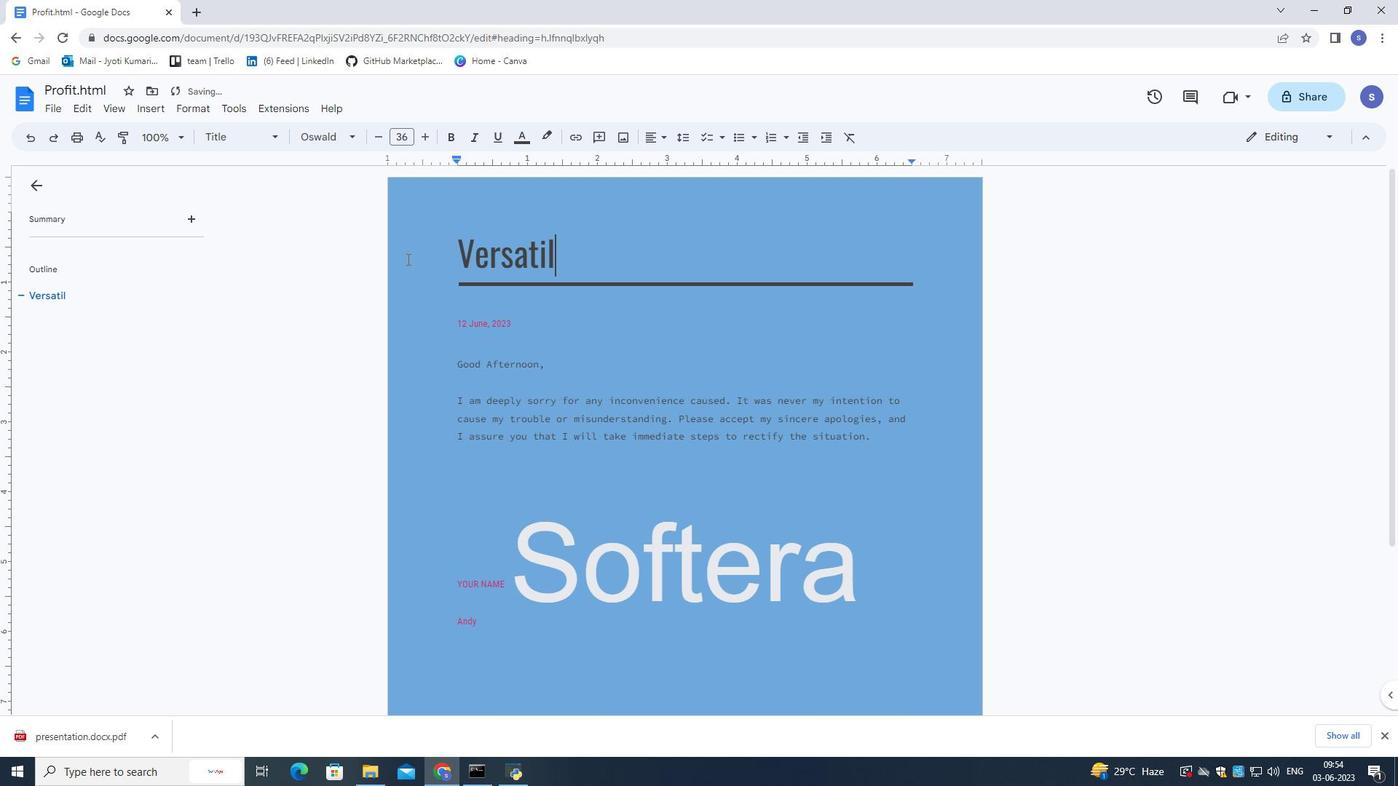 
